 Task: Add an event with the title Third Interview with Anuj, date ''2024/04/23'', time 13:00and add a description: The quality assurance team will provide recommendations for process improvements based on their findings. These recommendations may include suggestions for enhancing project management practices, refining development methodologies, or implementing quality control measures.Mark the tasks as Completed , logged in from the account softage.4@softage.netand send the event invitation to softage.10@softage.net and softage.1@softage.net. Set a reminder for the event Daily
Action: Mouse moved to (89, 113)
Screenshot: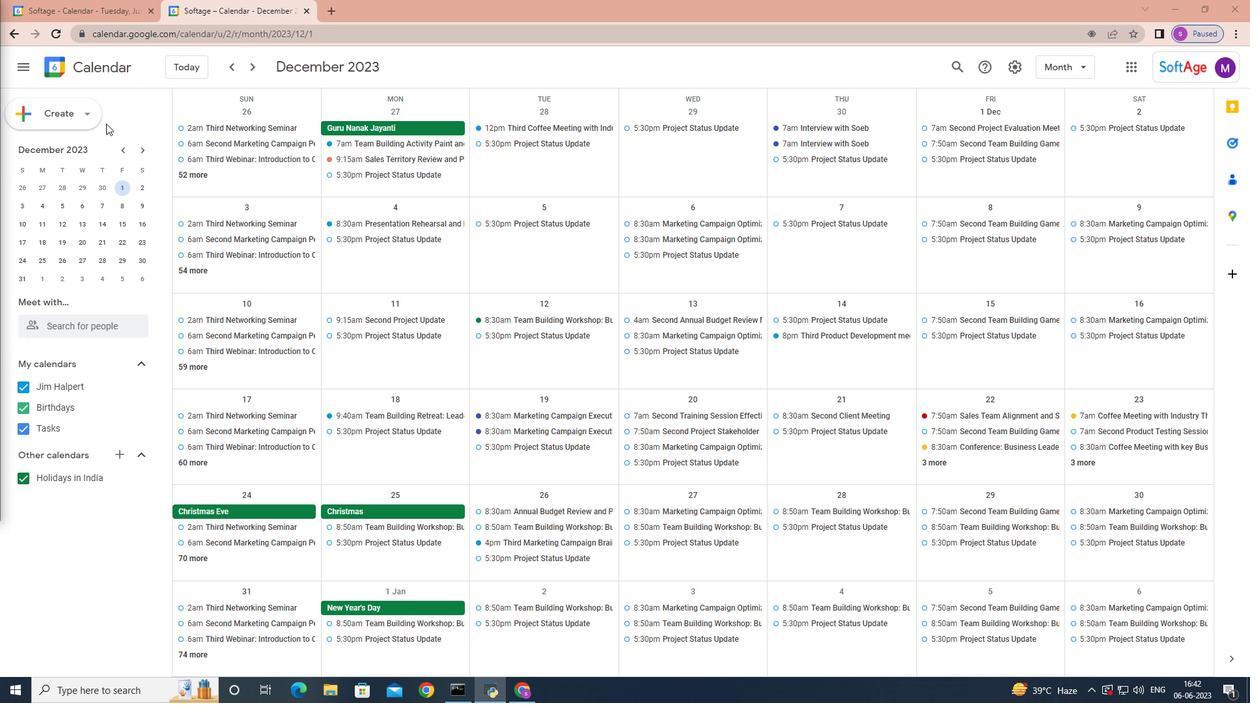 
Action: Mouse pressed left at (89, 113)
Screenshot: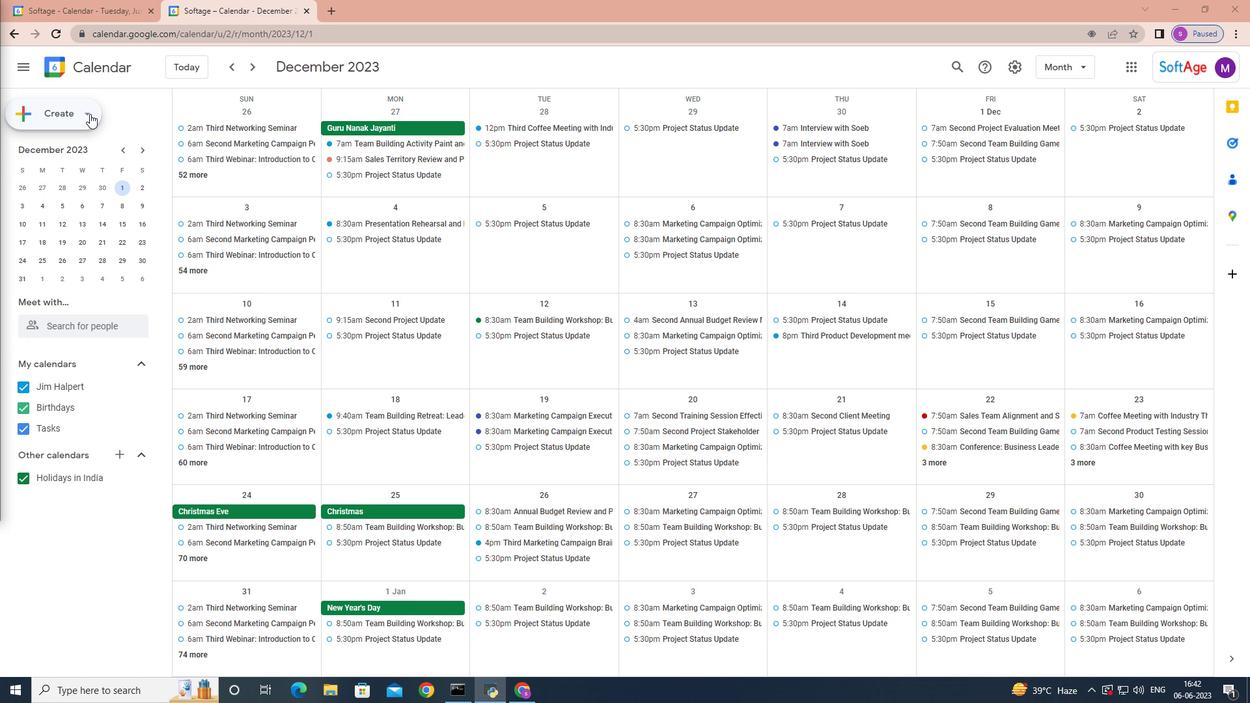 
Action: Mouse moved to (83, 143)
Screenshot: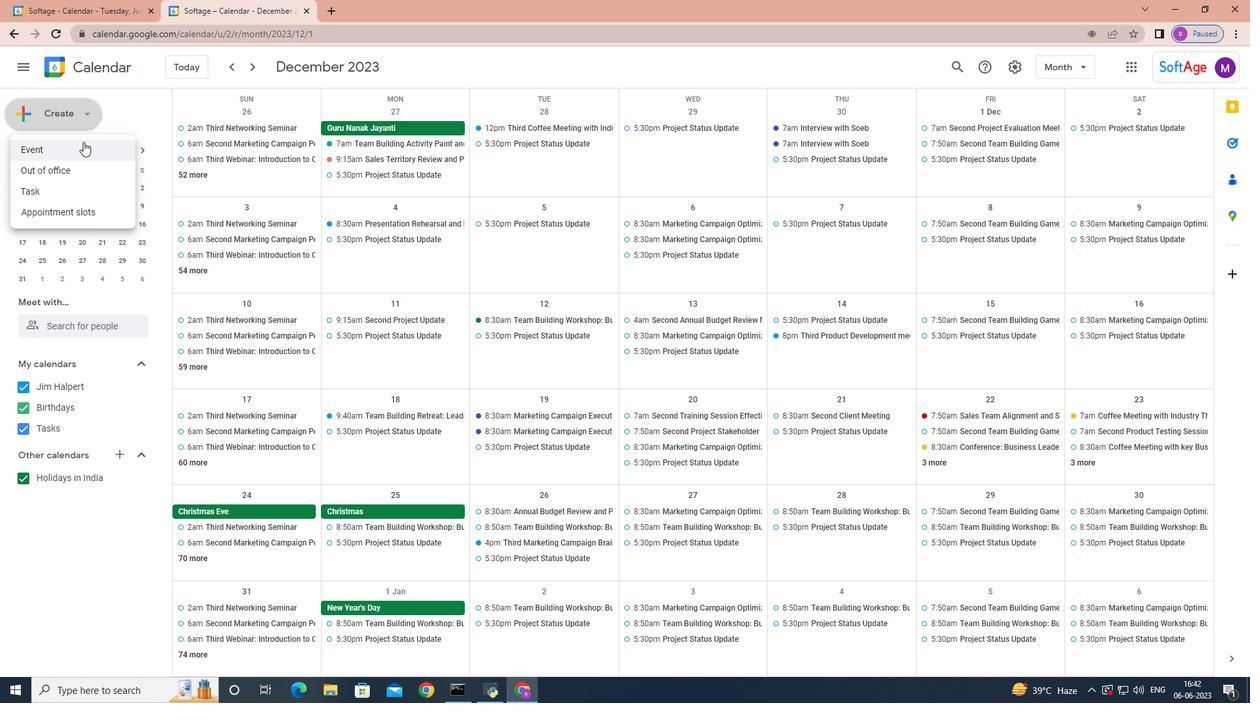 
Action: Mouse pressed left at (83, 143)
Screenshot: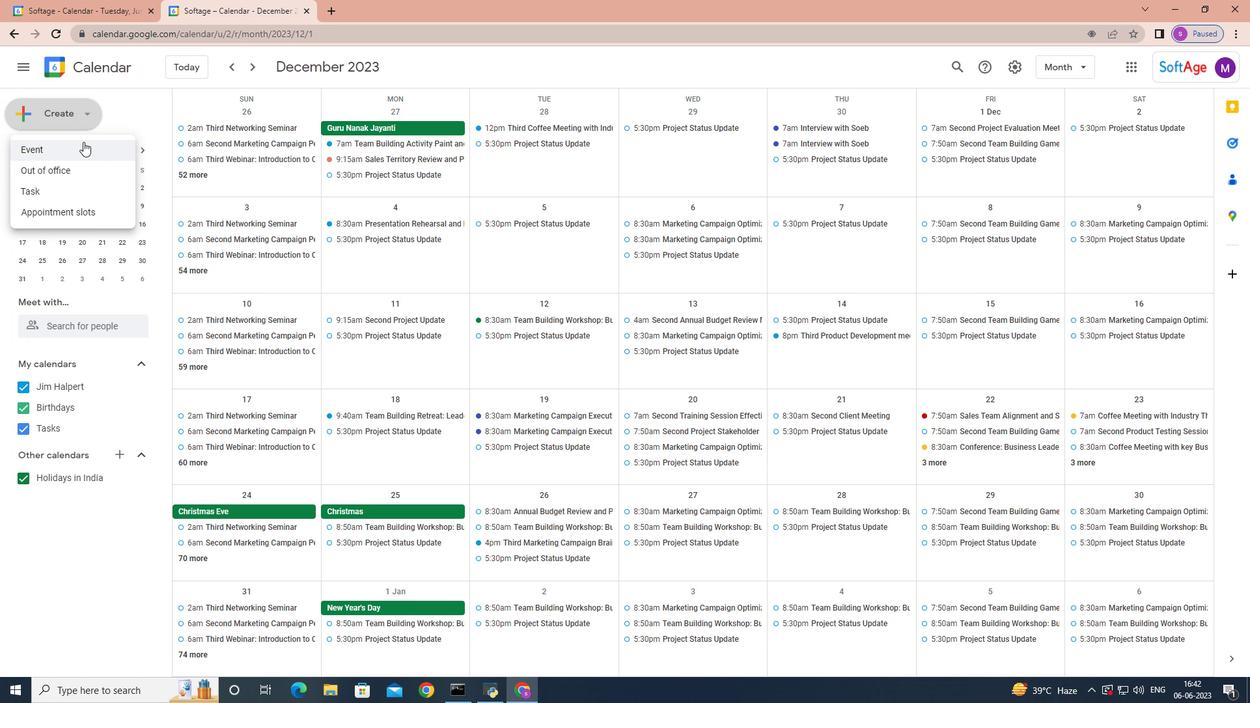 
Action: Mouse moved to (807, 441)
Screenshot: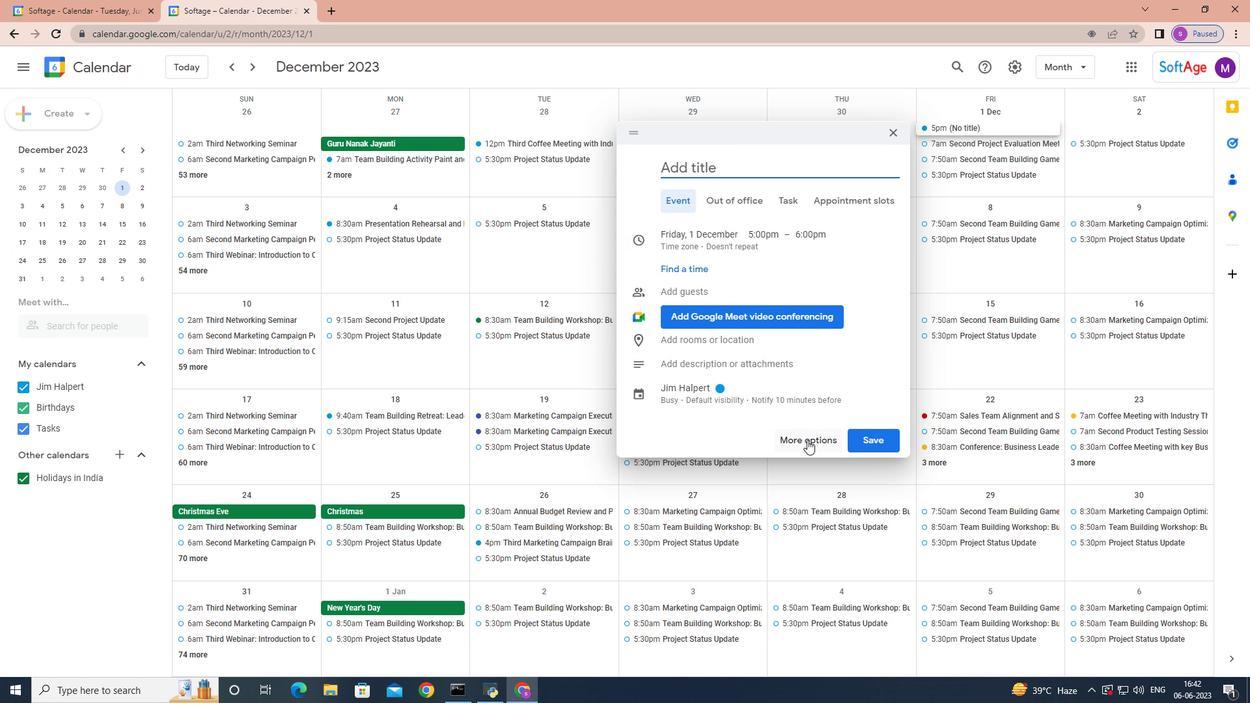 
Action: Mouse pressed left at (807, 441)
Screenshot: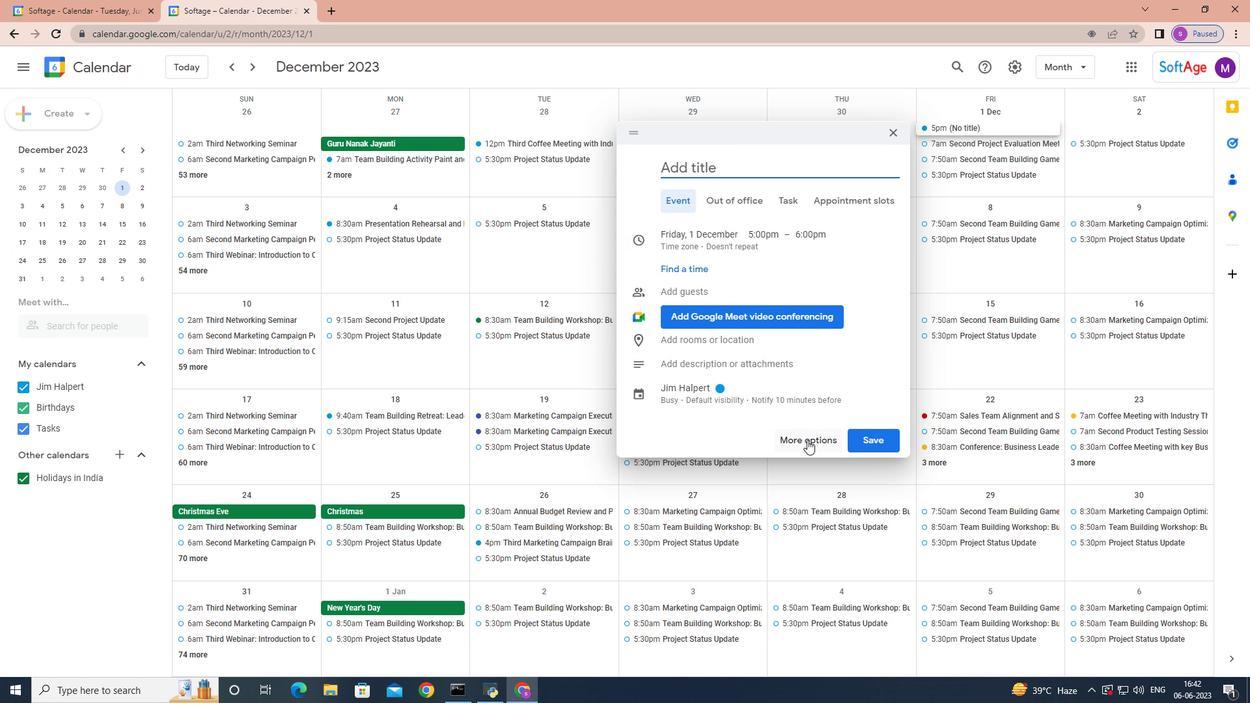 
Action: Key pressed <Key.shift>Third<Key.space><Key.shift>Interview<Key.space>with<Key.space><Key.shift>Anuj<Key.space>
Screenshot: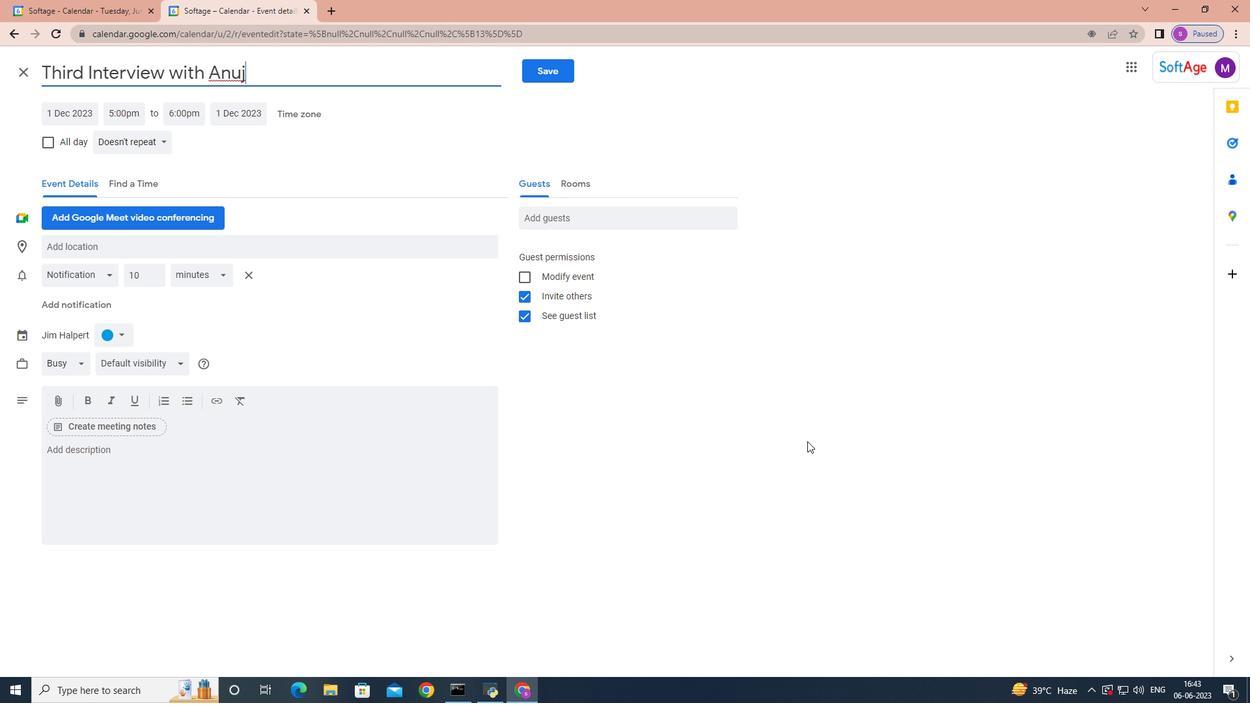 
Action: Mouse moved to (81, 109)
Screenshot: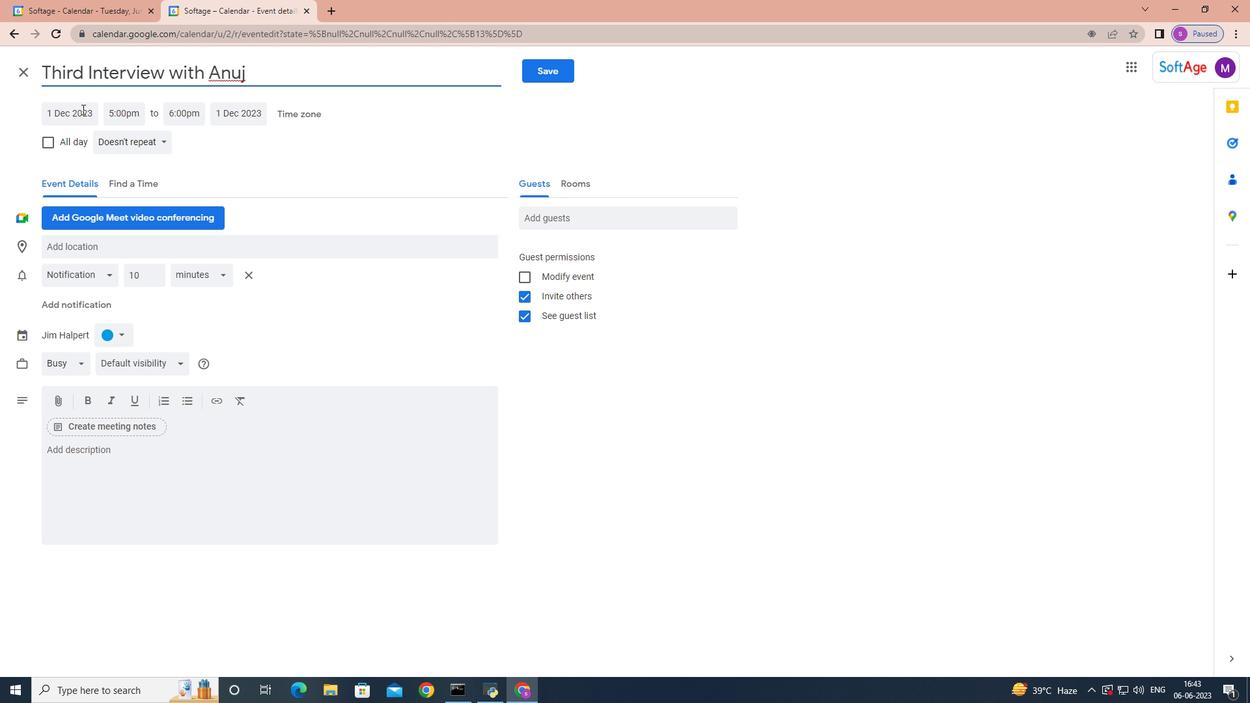 
Action: Mouse pressed left at (81, 109)
Screenshot: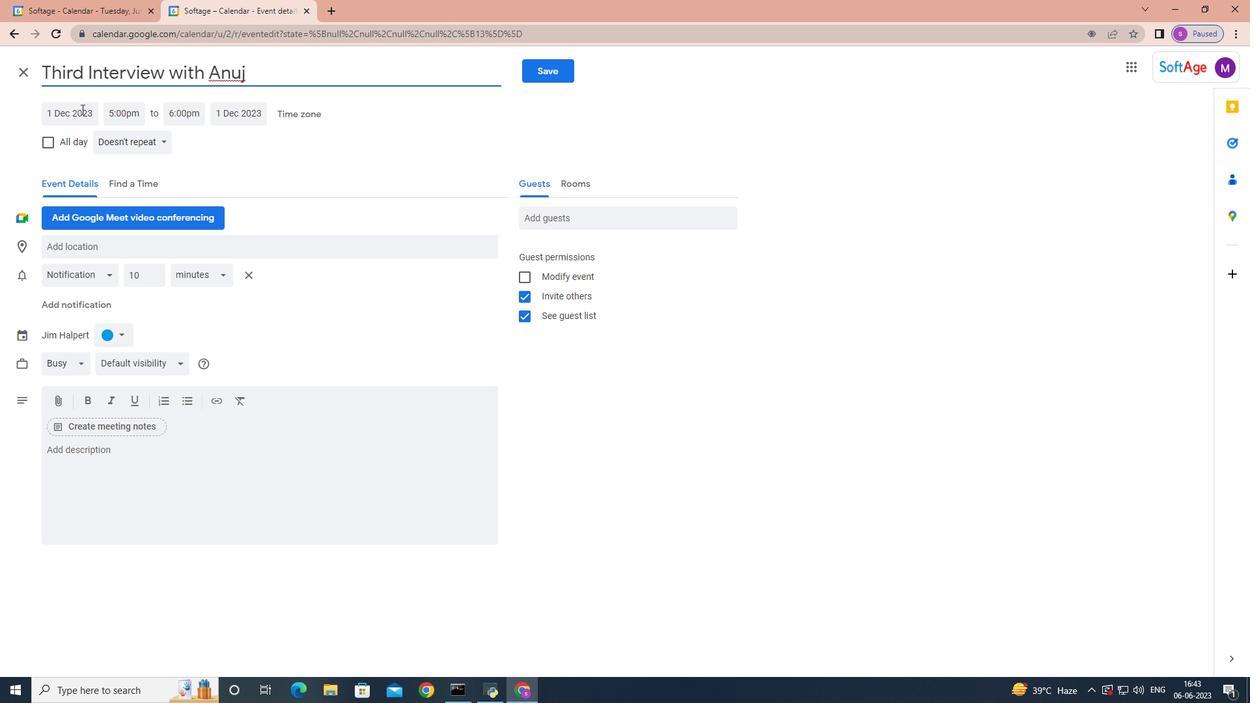 
Action: Mouse moved to (207, 138)
Screenshot: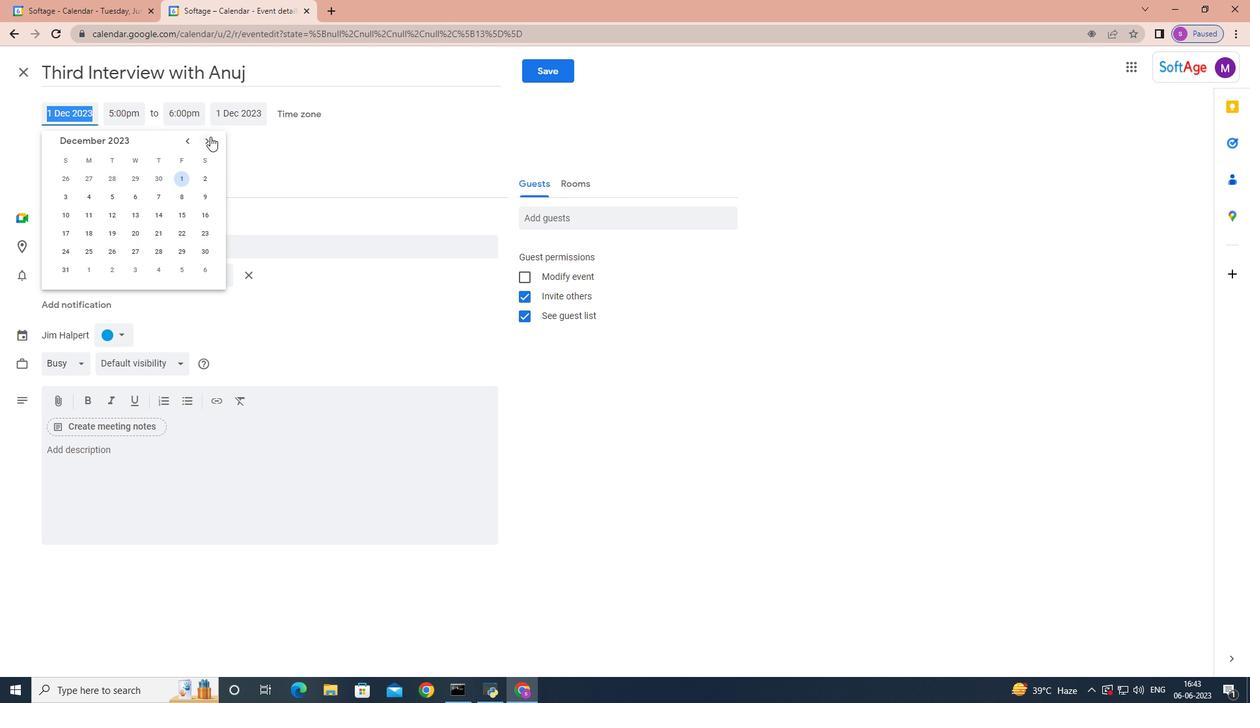 
Action: Mouse pressed left at (207, 138)
Screenshot: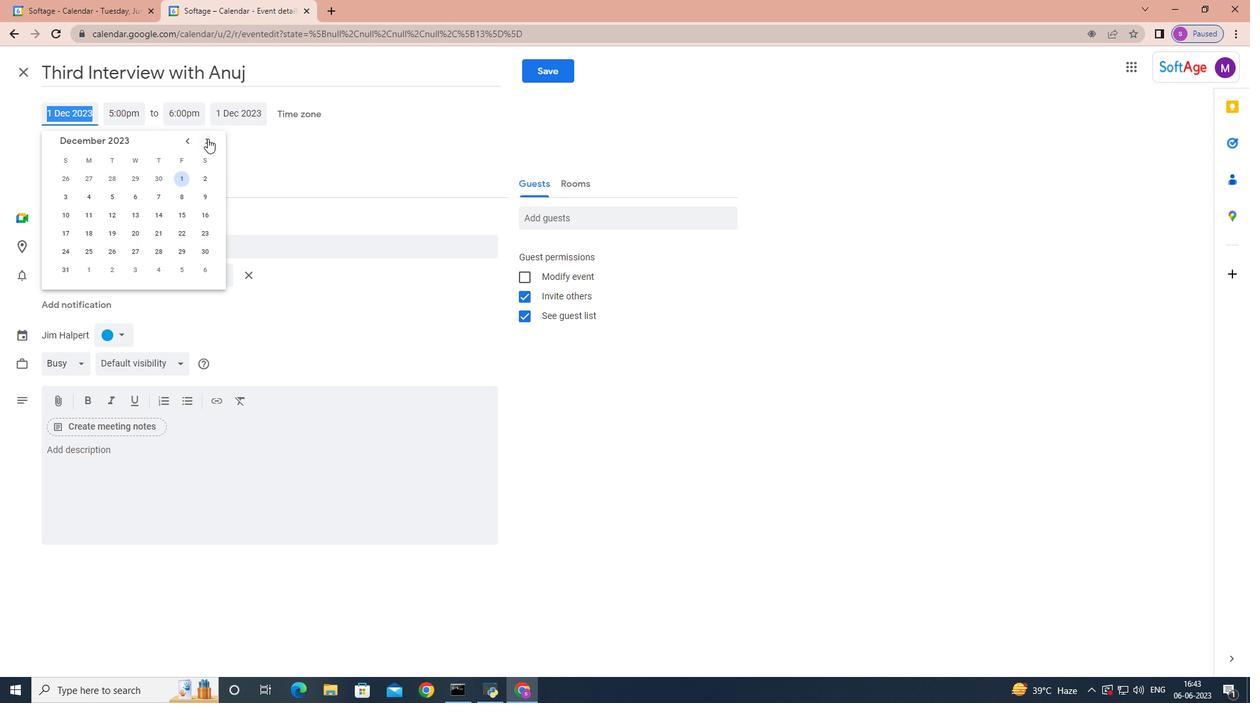 
Action: Mouse pressed left at (207, 138)
Screenshot: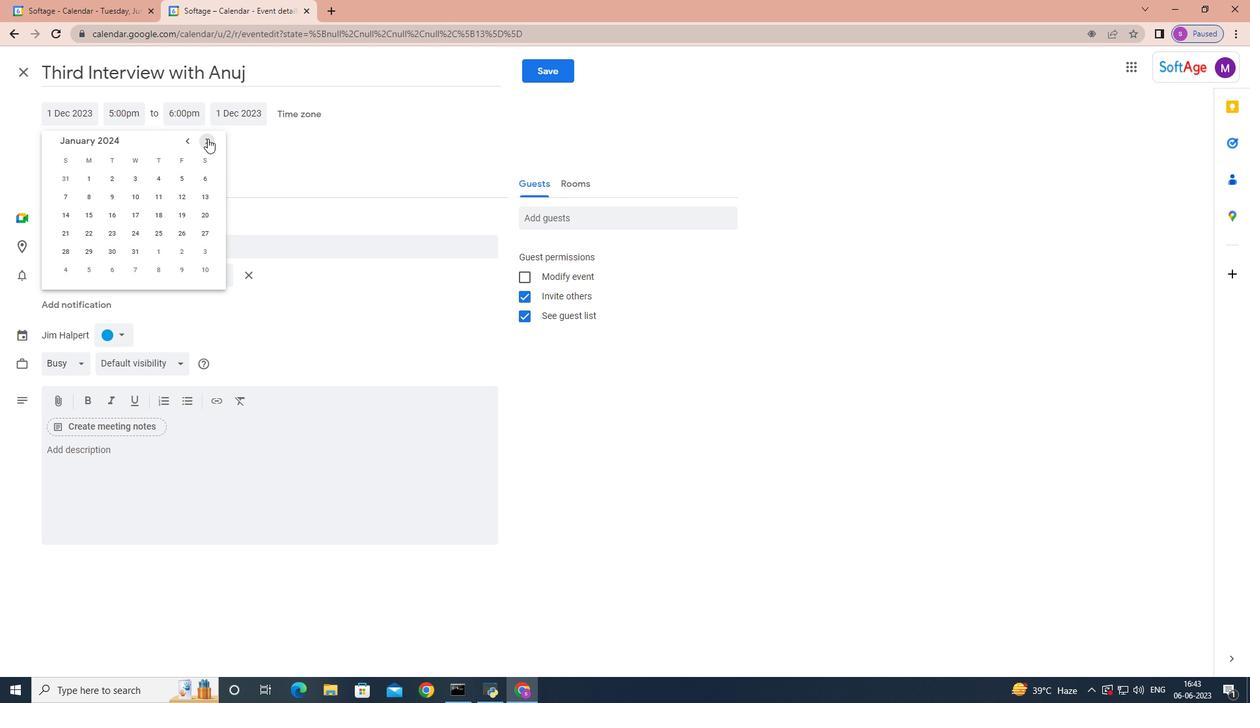 
Action: Mouse pressed left at (207, 138)
Screenshot: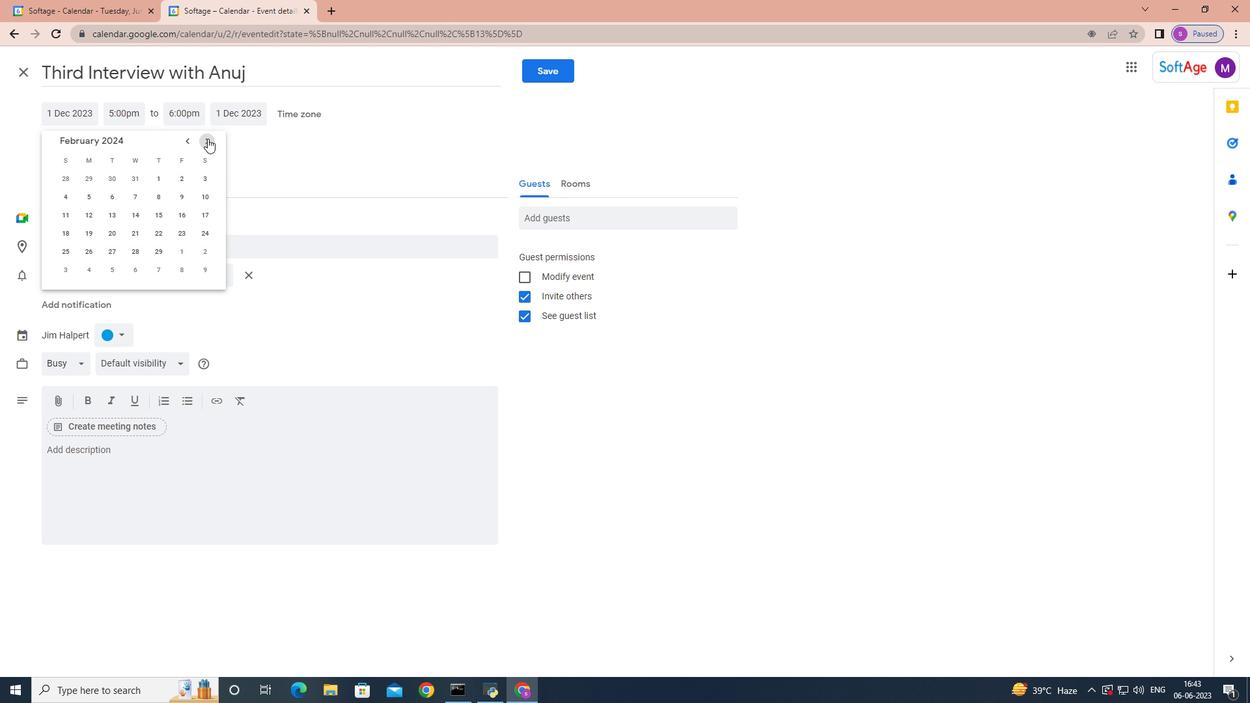 
Action: Mouse pressed left at (207, 138)
Screenshot: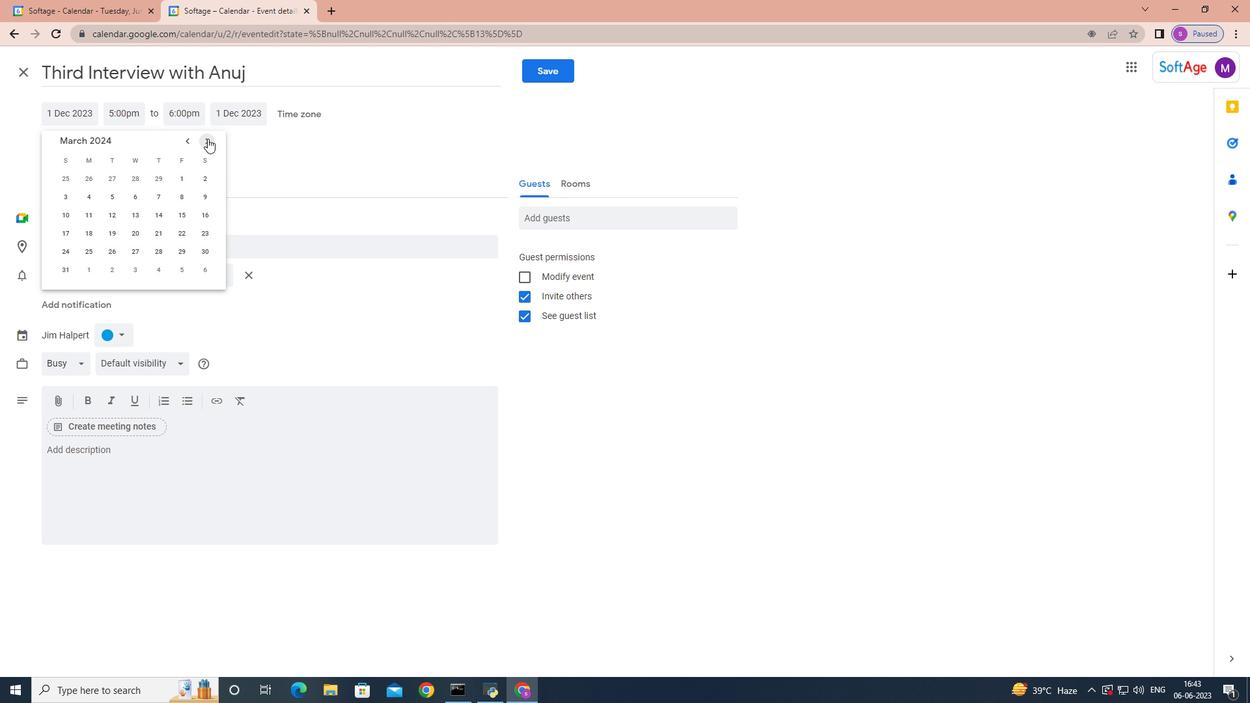 
Action: Mouse moved to (110, 230)
Screenshot: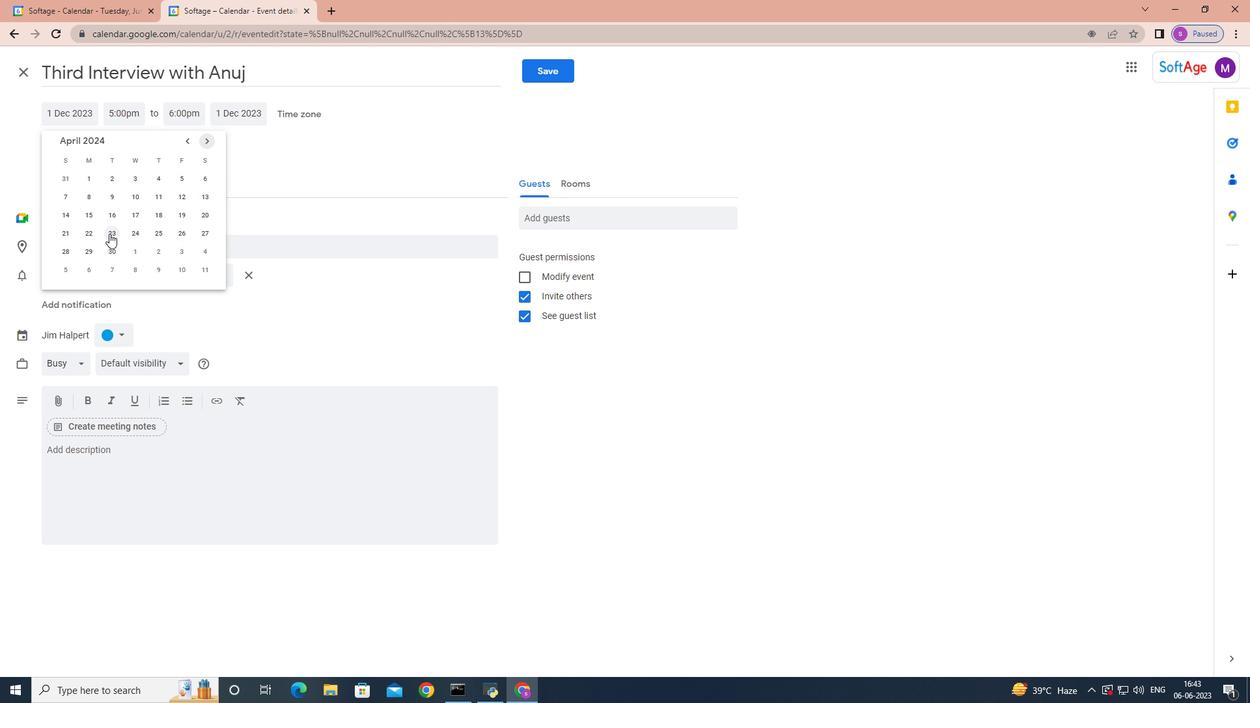 
Action: Mouse pressed left at (110, 230)
Screenshot: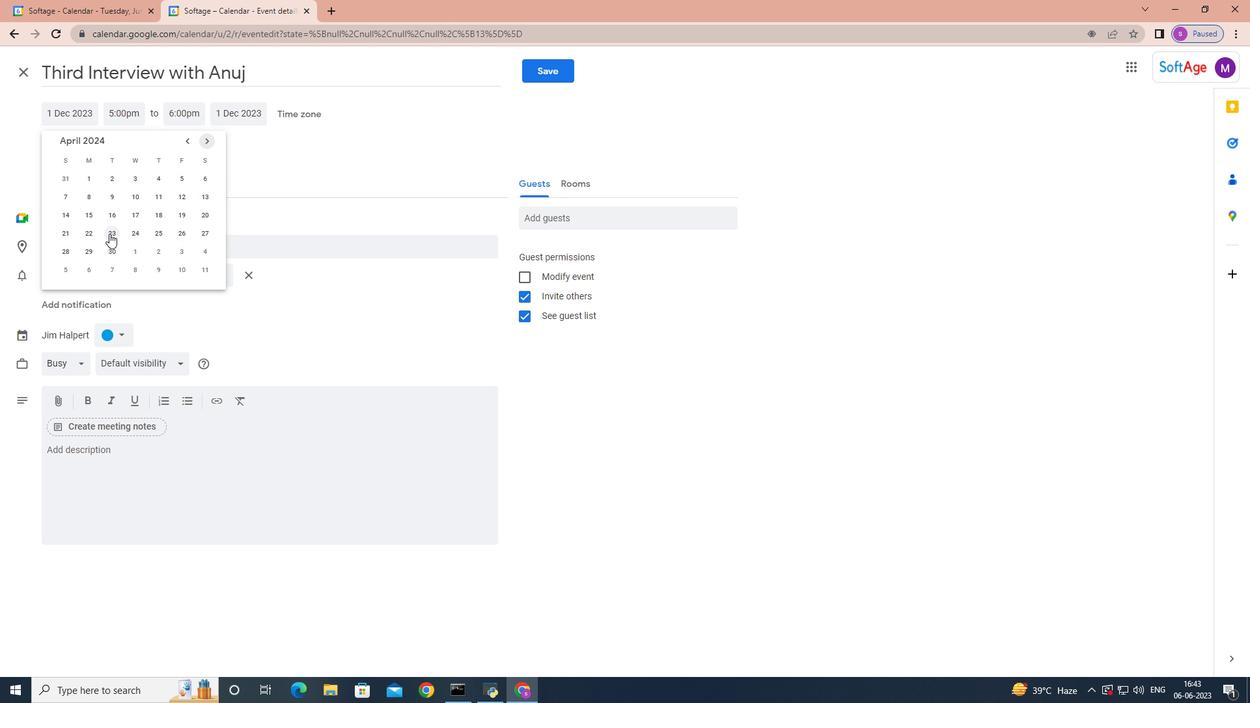 
Action: Mouse moved to (142, 112)
Screenshot: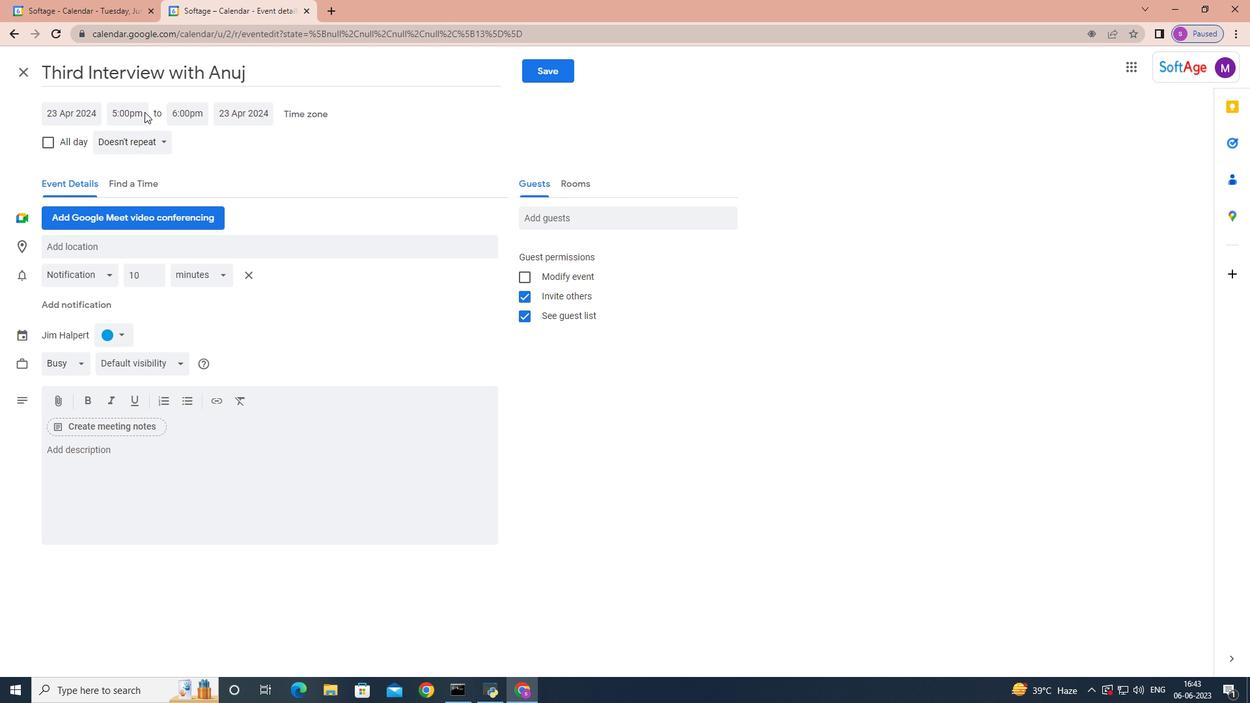 
Action: Mouse pressed left at (142, 112)
Screenshot: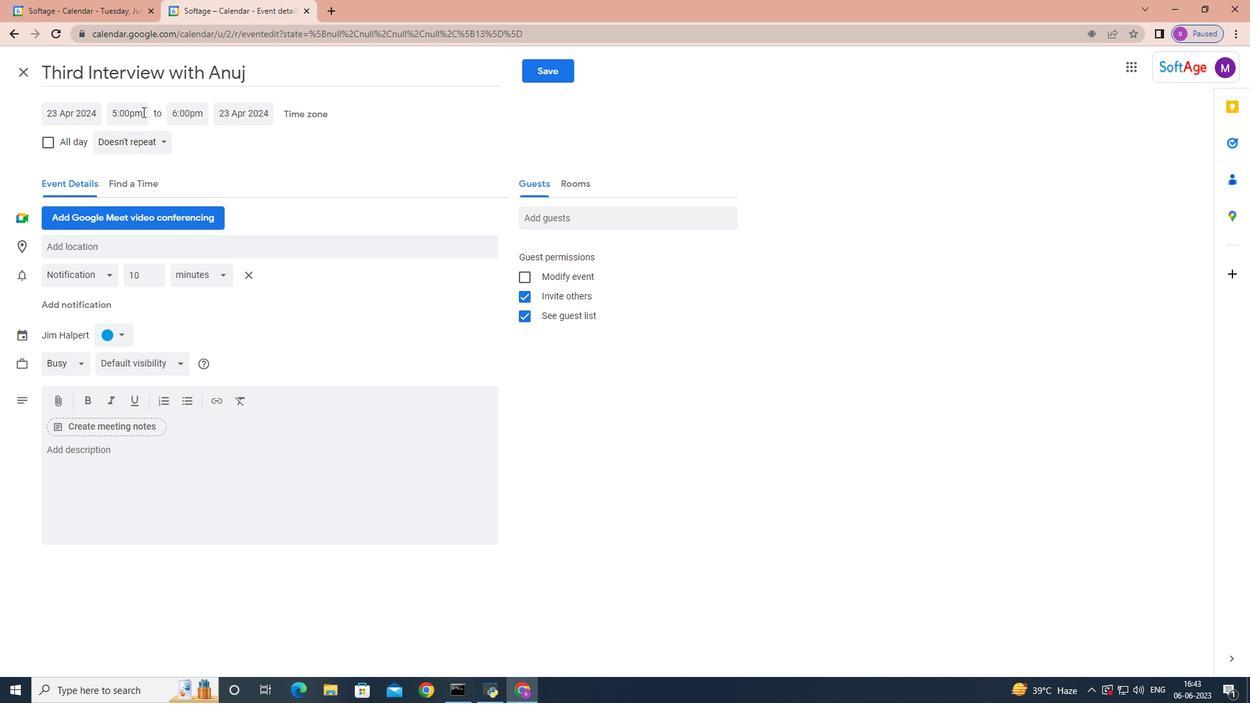 
Action: Key pressed 13<Key.shift>:00<Key.enter>
Screenshot: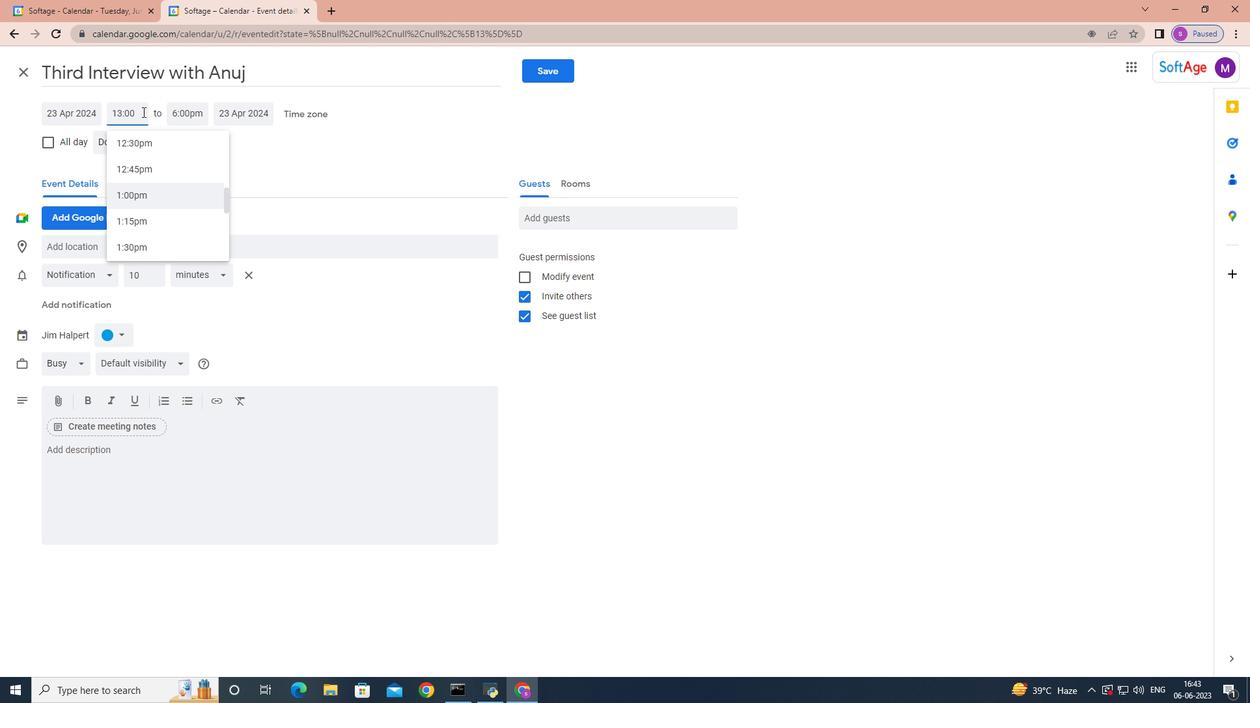 
Action: Mouse moved to (125, 461)
Screenshot: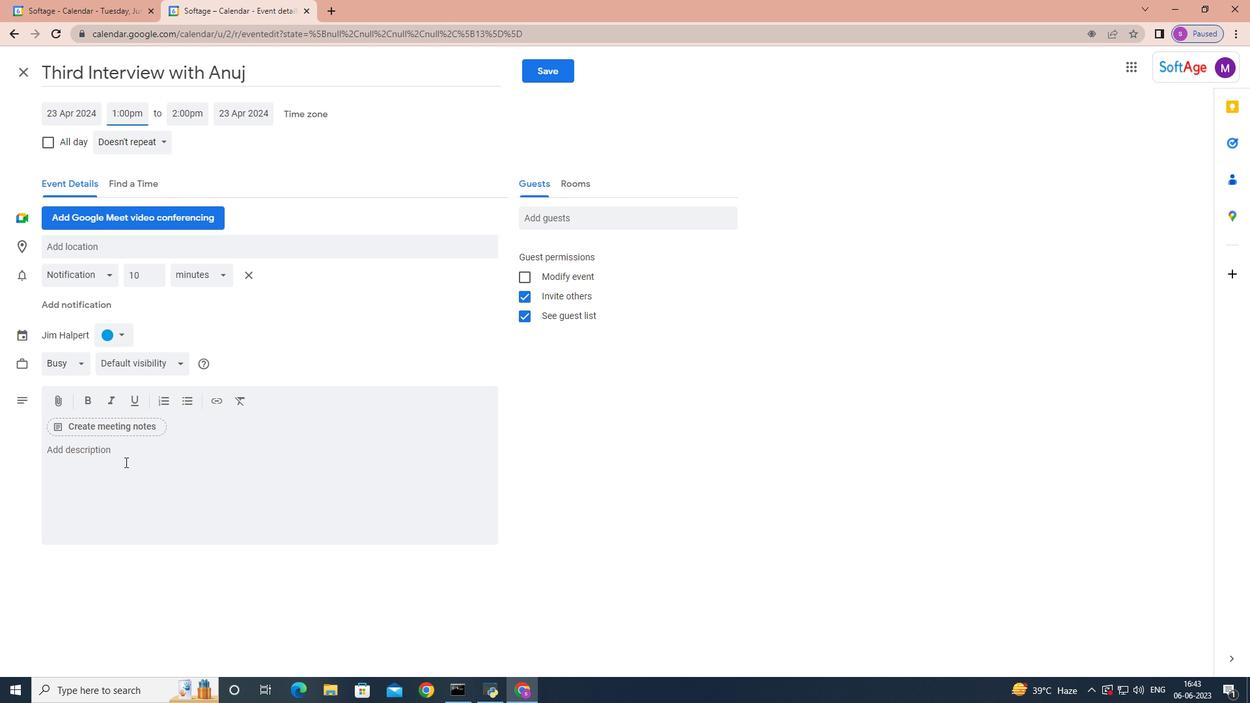 
Action: Mouse pressed left at (125, 461)
Screenshot: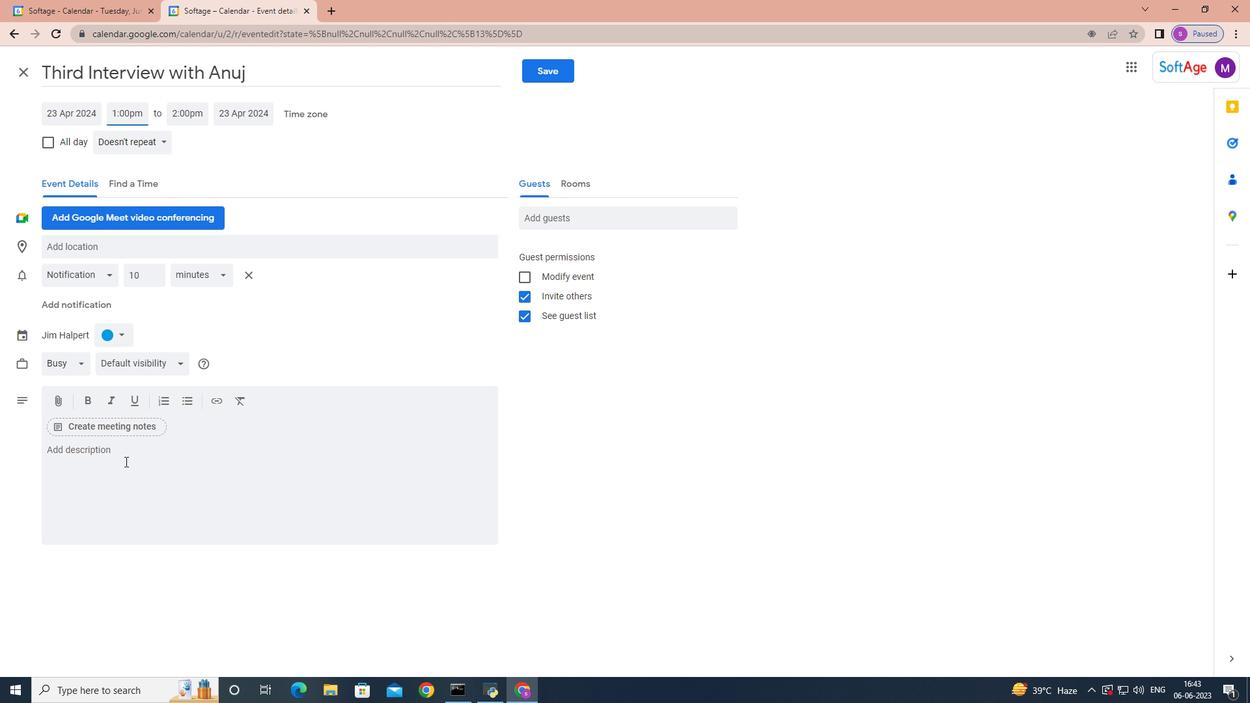 
Action: Mouse moved to (125, 461)
Screenshot: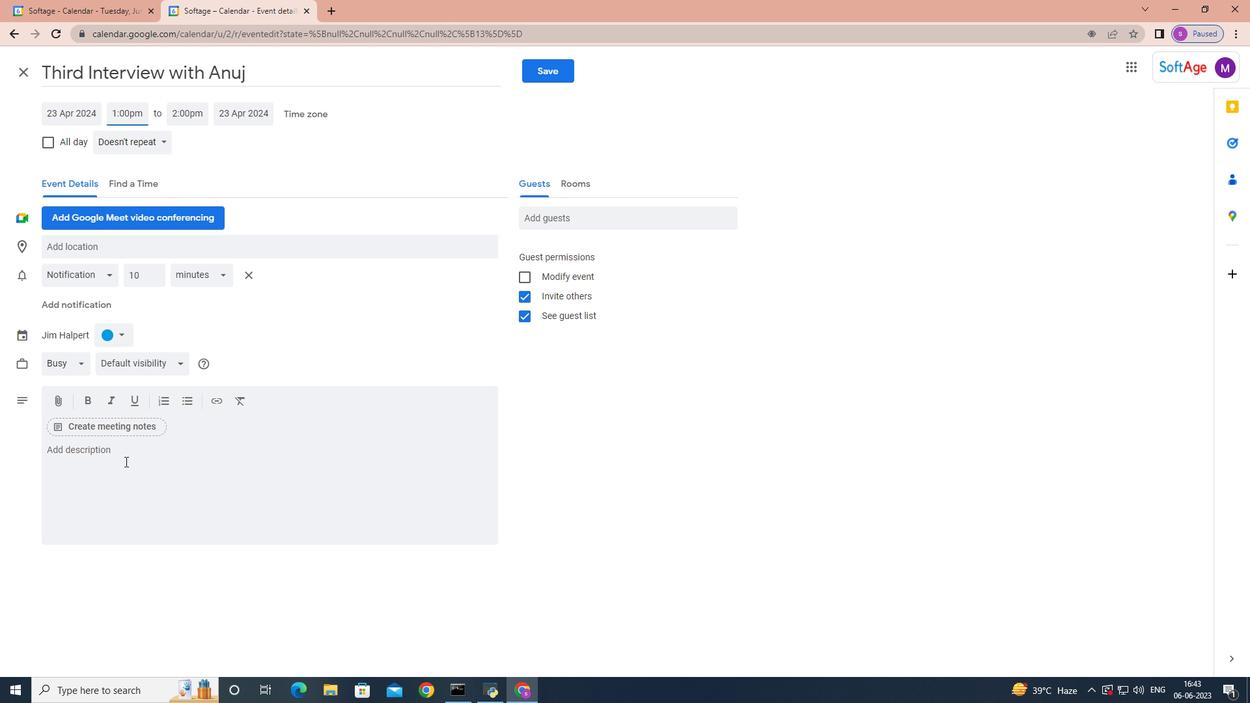 
Action: Key pressed <Key.shift>The<Key.space>quality<Key.space>assurance<Key.space>team<Key.space>will<Key.space>provide<Key.space>recommendations<Key.space>for<Key.space>process<Key.space>improvement<Key.space>based<Key.space>on<Key.space>their<Key.space>finding<Key.space><Key.backspace>.<Key.space><Key.shift>Thes<Key.space>recomm<Key.backspace><Key.backspace><Key.backspace><Key.backspace><Key.backspace><Key.backspace><Key.backspace>e<Key.space>recommendations<Key.space>may<Key.space>include<Key.space>suggestions<Key.space>for<Key.space>enhancing<Key.space>project<Key.space>management<Key.space>practices,<Key.space>refining<Key.space>development<Key.space>,e<Key.backspace><Key.space>methodologies,<Key.space>p<Key.backspace>or<Key.space>implementing<Key.space>quality<Key.space>contri<Key.backspace>ol<Key.space>measures.
Screenshot: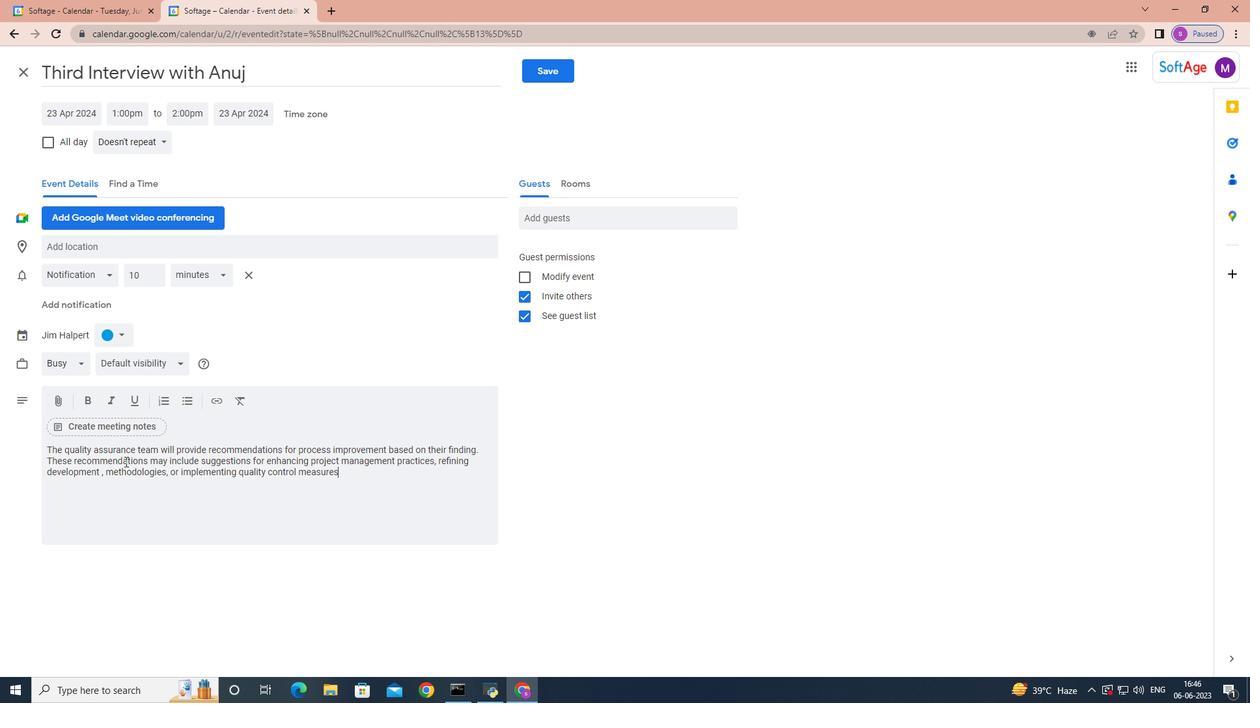 
Action: Mouse moved to (567, 216)
Screenshot: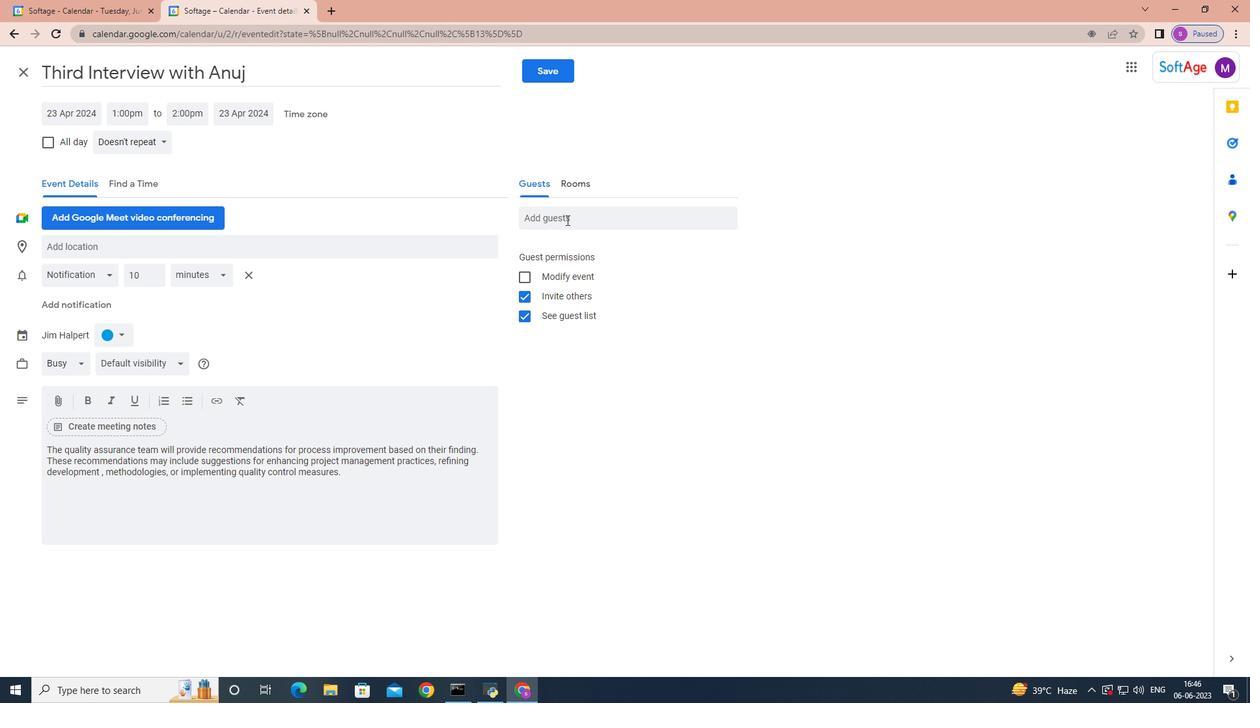 
Action: Mouse pressed left at (567, 216)
Screenshot: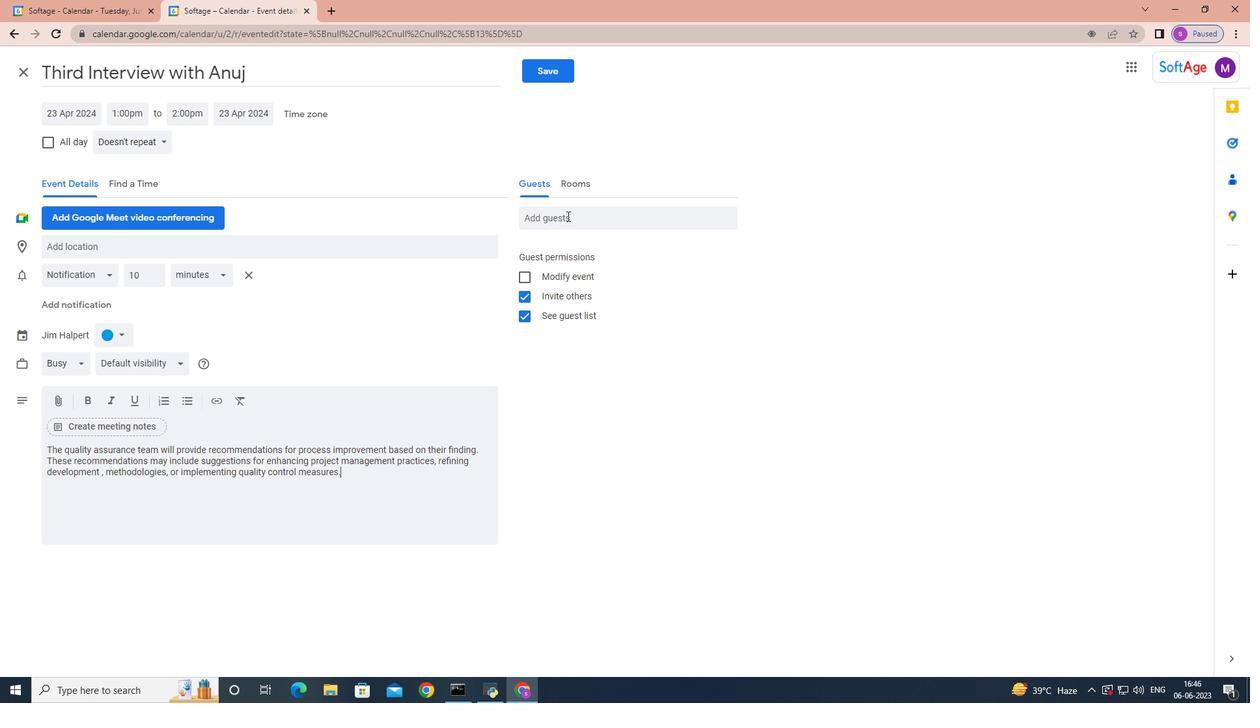 
Action: Key pressed softage.10
Screenshot: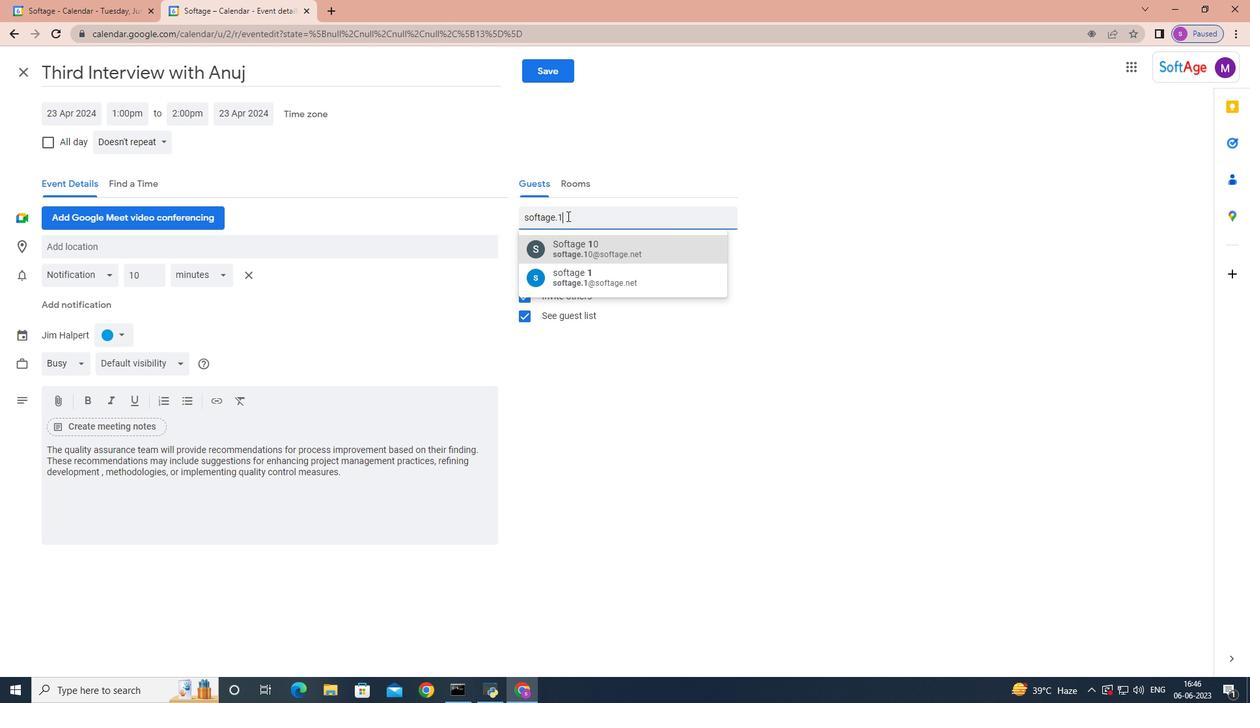 
Action: Mouse moved to (594, 250)
Screenshot: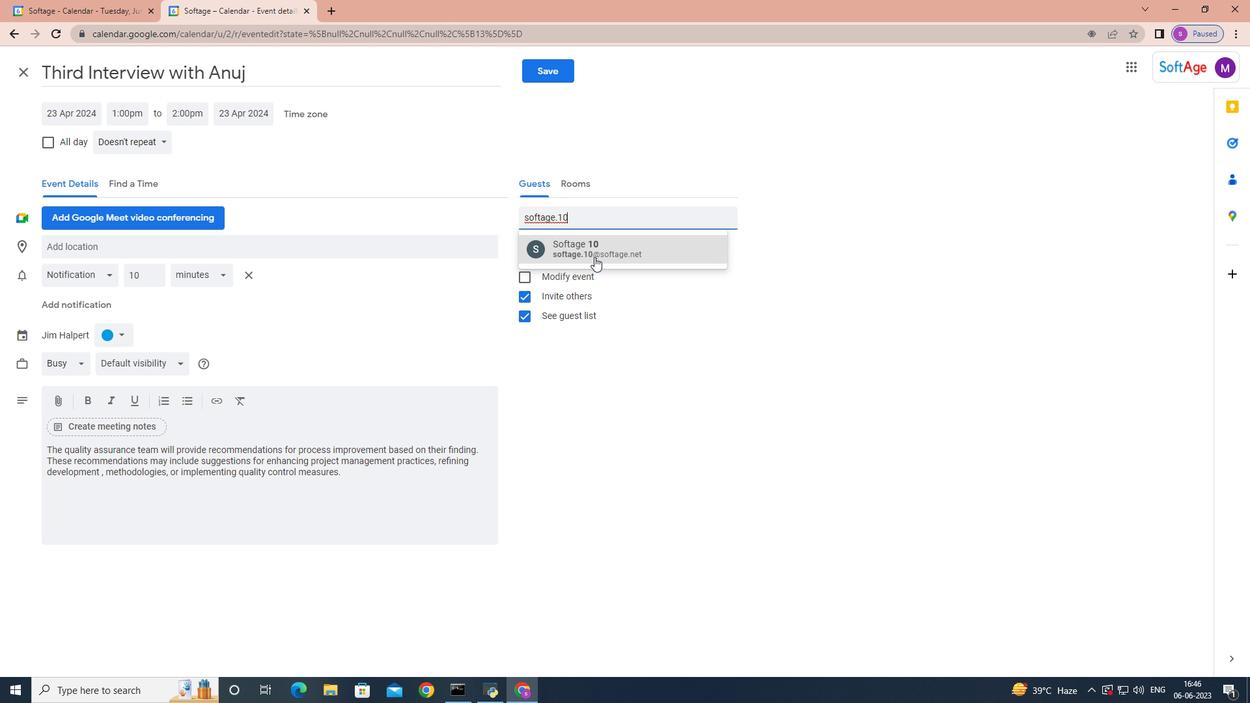 
Action: Mouse pressed left at (594, 250)
Screenshot: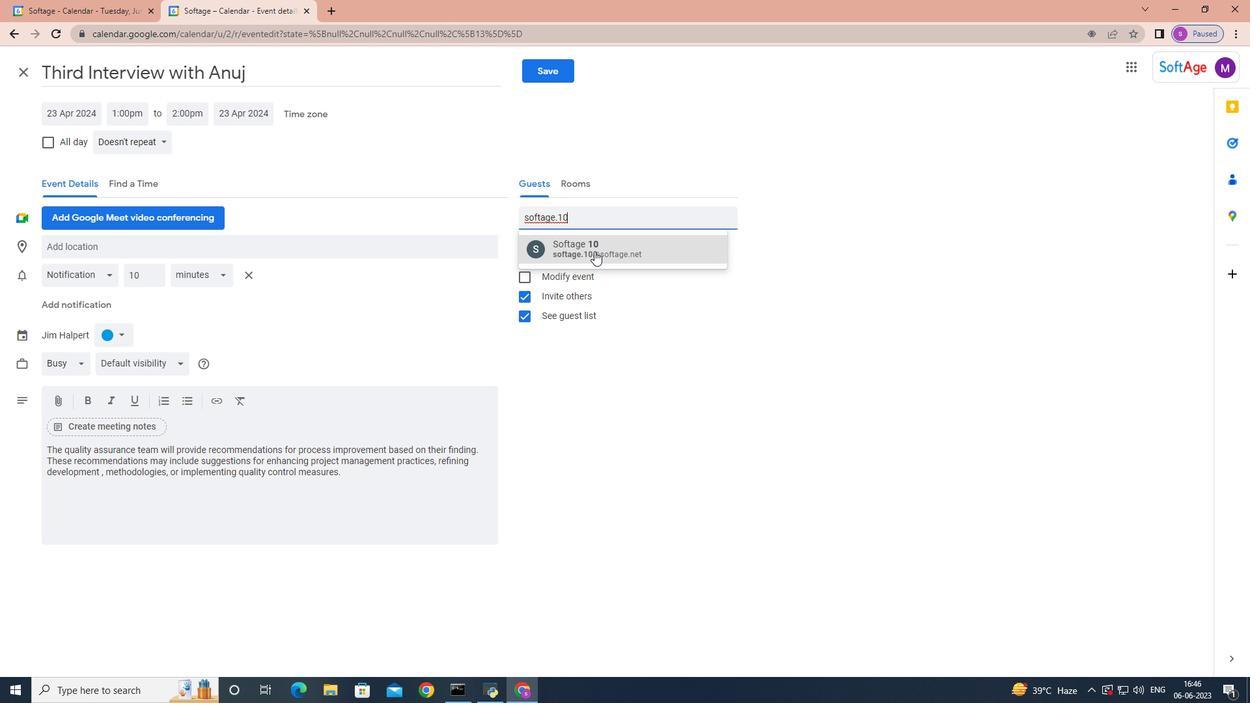 
Action: Mouse moved to (594, 250)
Screenshot: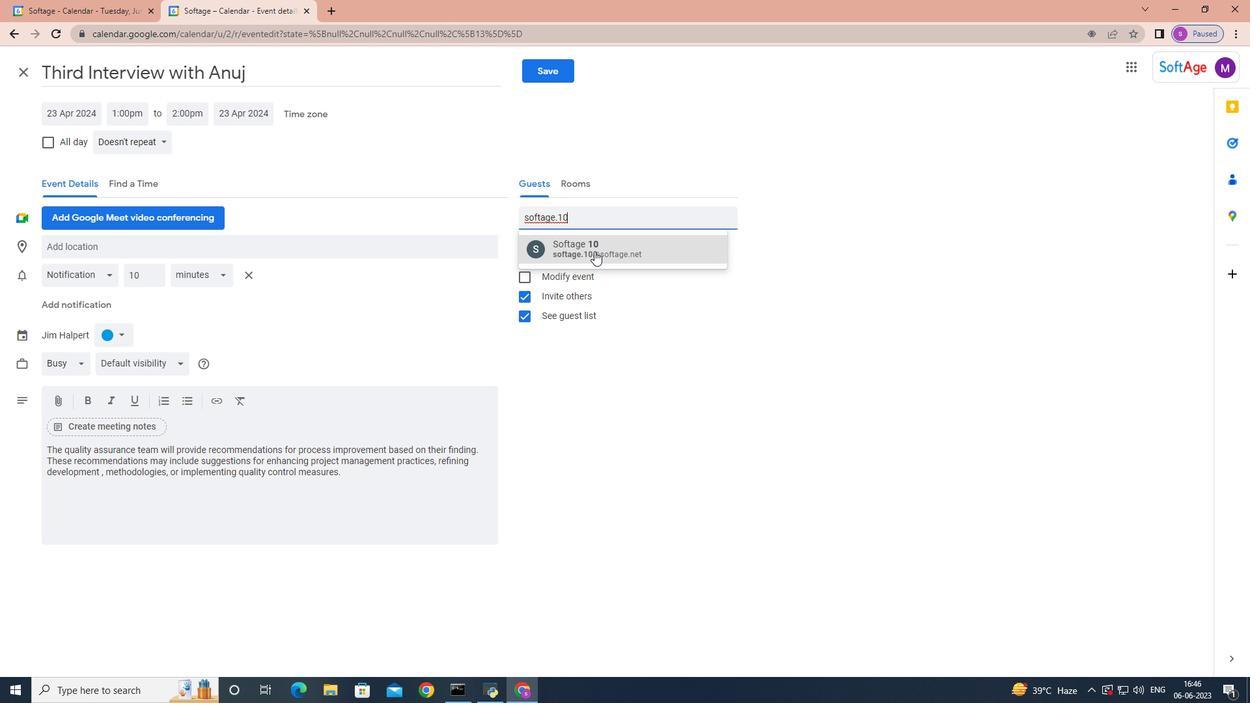 
Action: Key pressed softage.1
Screenshot: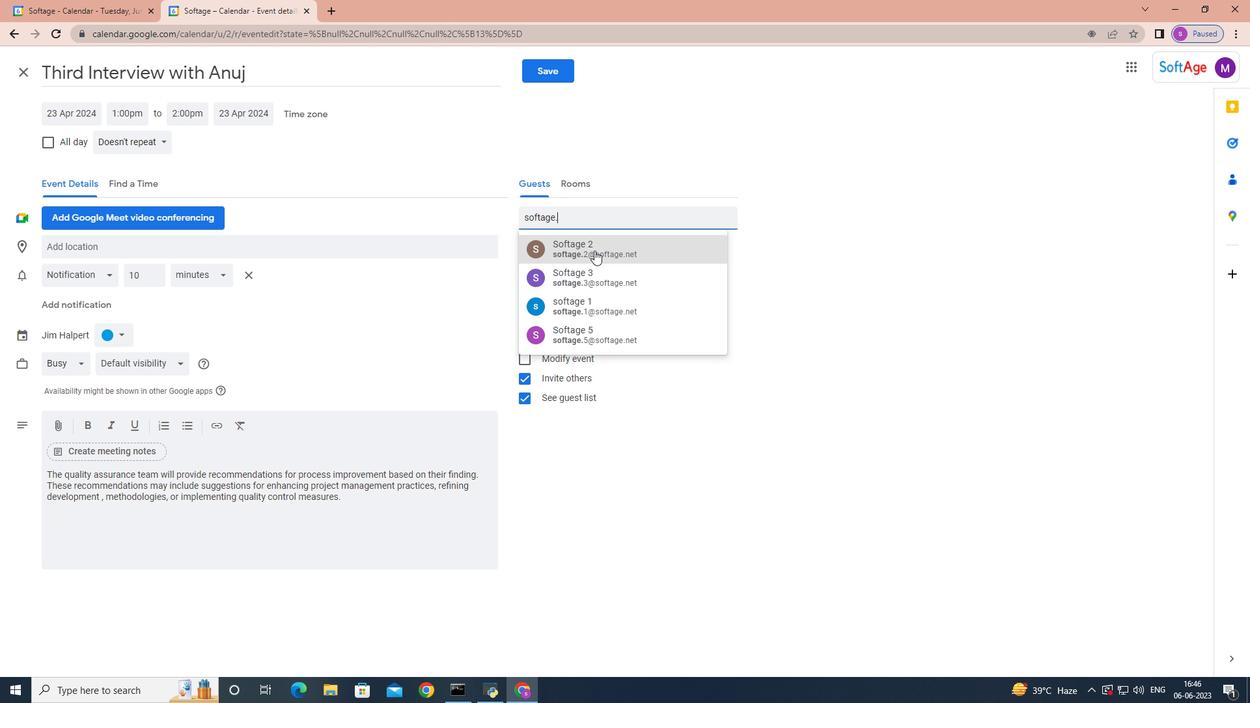 
Action: Mouse pressed left at (594, 250)
Screenshot: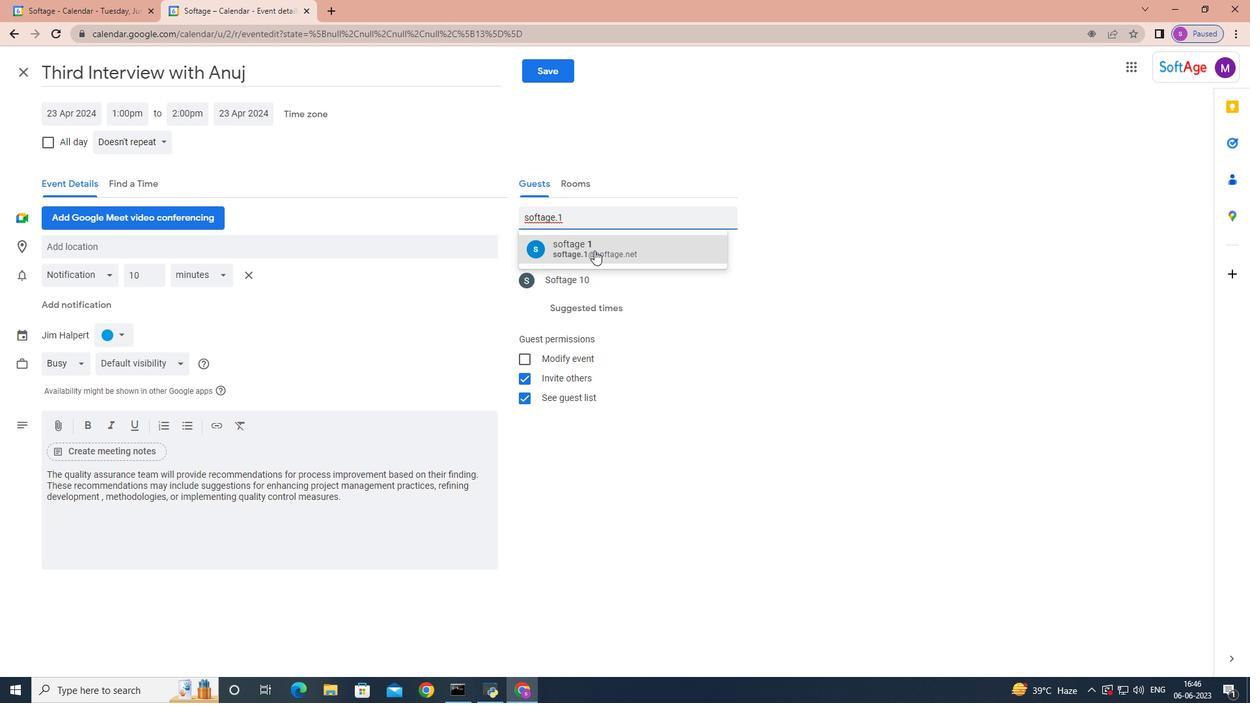 
Action: Mouse moved to (156, 141)
Screenshot: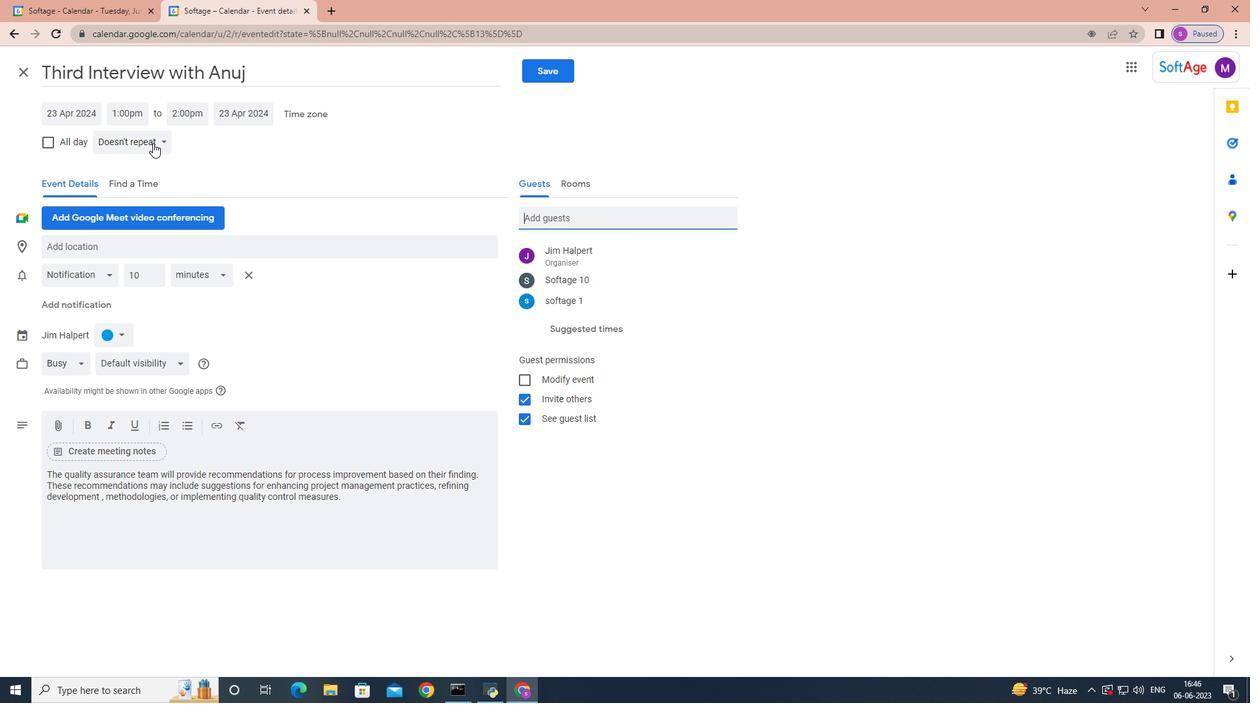 
Action: Mouse pressed left at (156, 141)
Screenshot: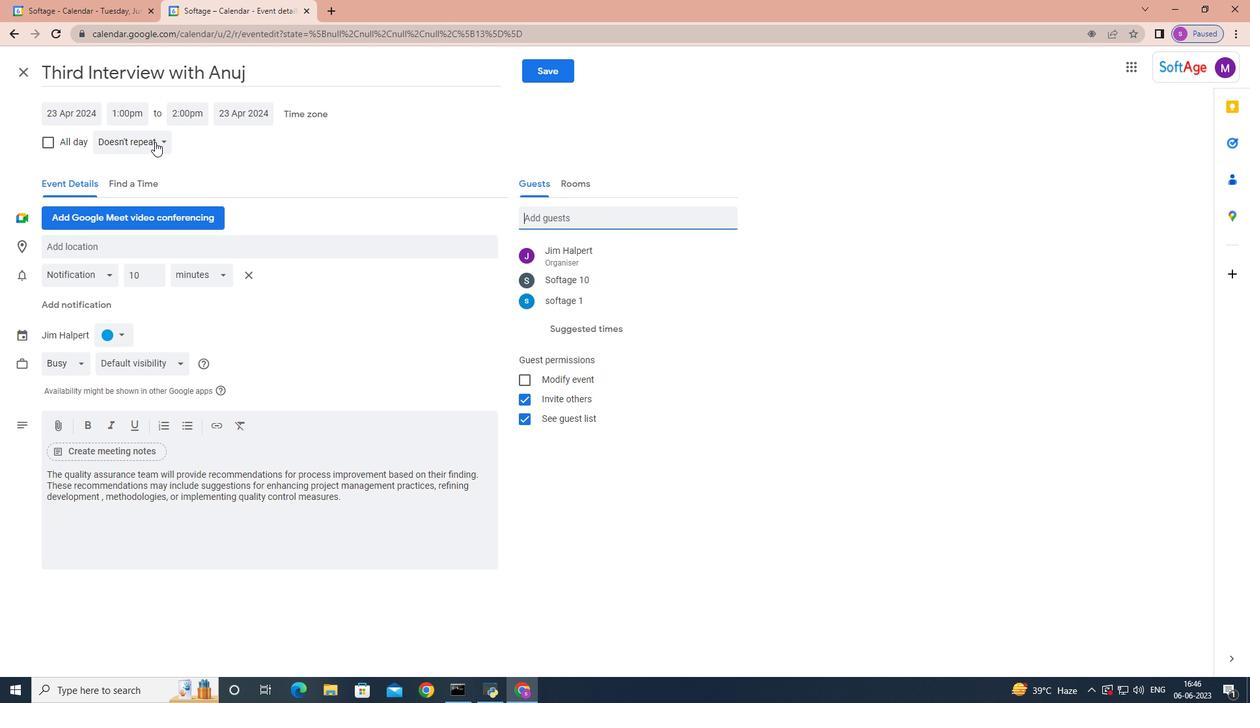 
Action: Mouse moved to (158, 166)
Screenshot: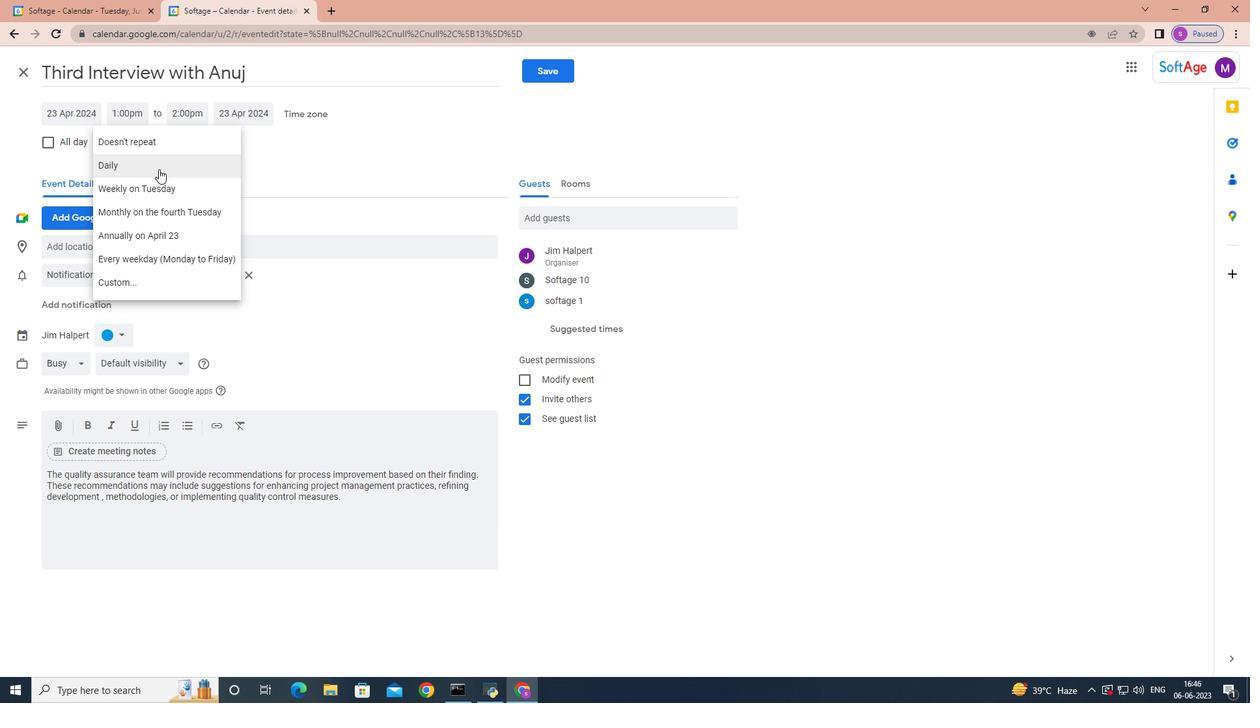 
Action: Mouse pressed left at (158, 166)
Screenshot: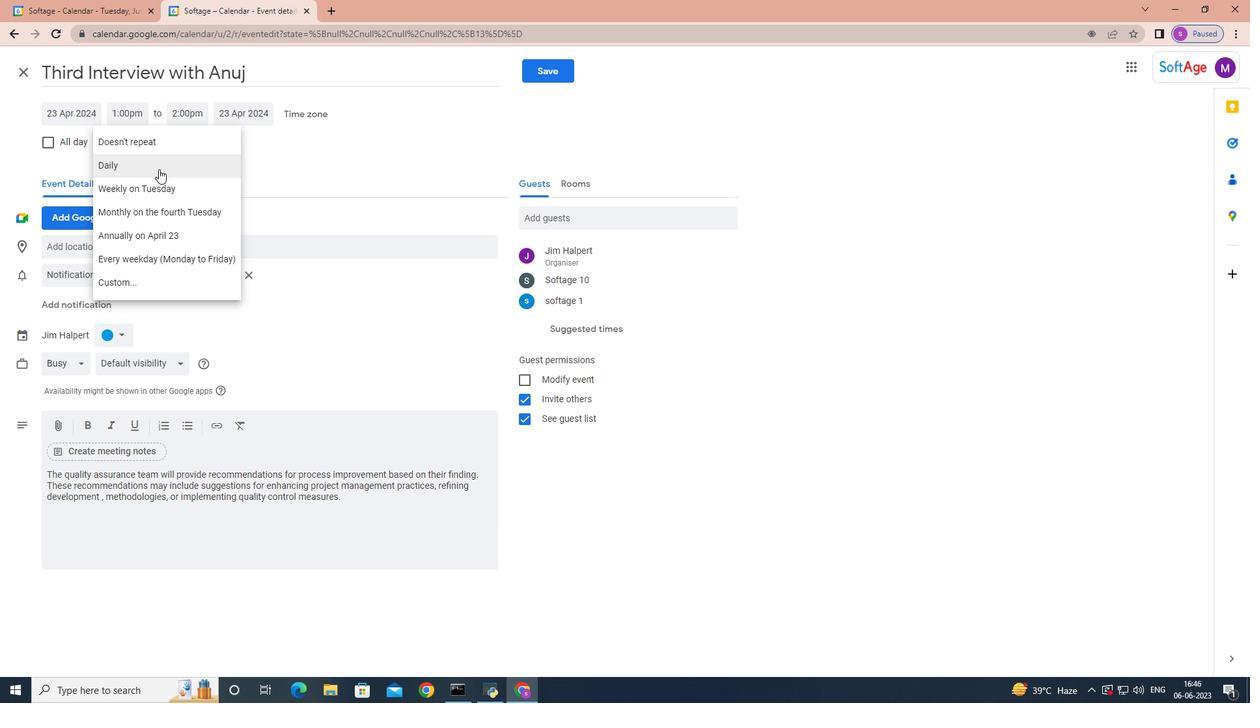 
Action: Mouse moved to (558, 68)
Screenshot: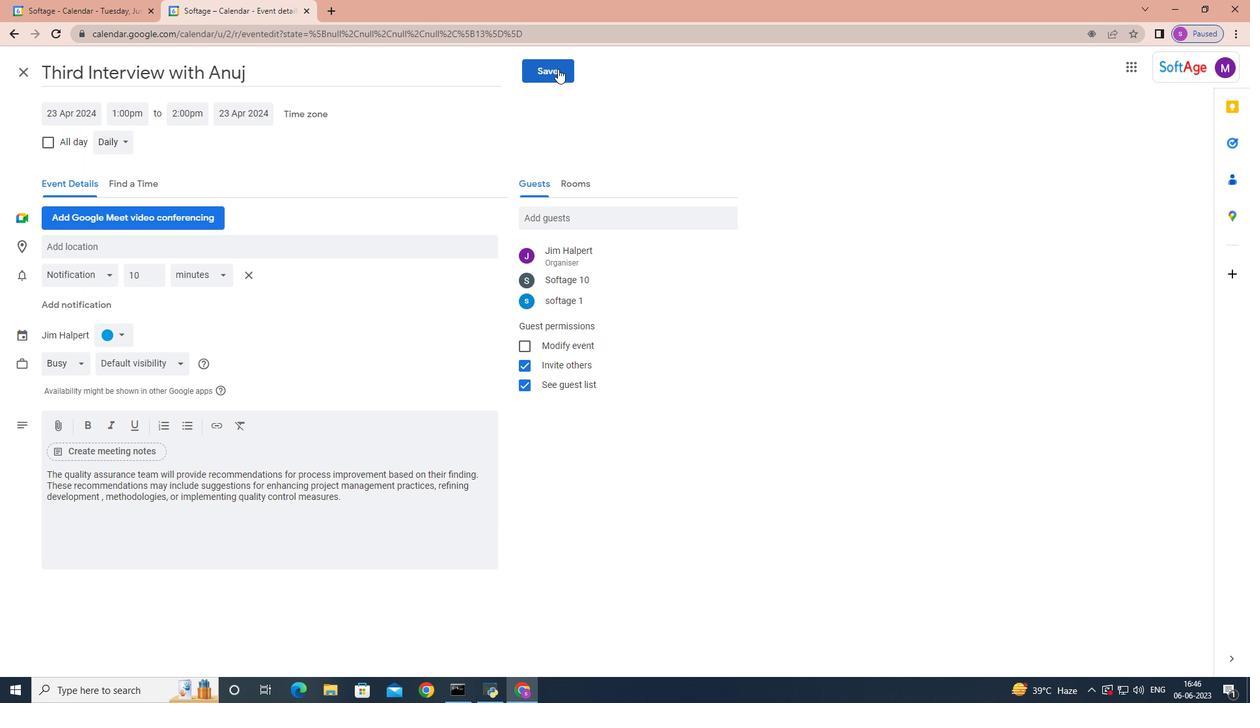 
Action: Mouse pressed left at (558, 68)
Screenshot: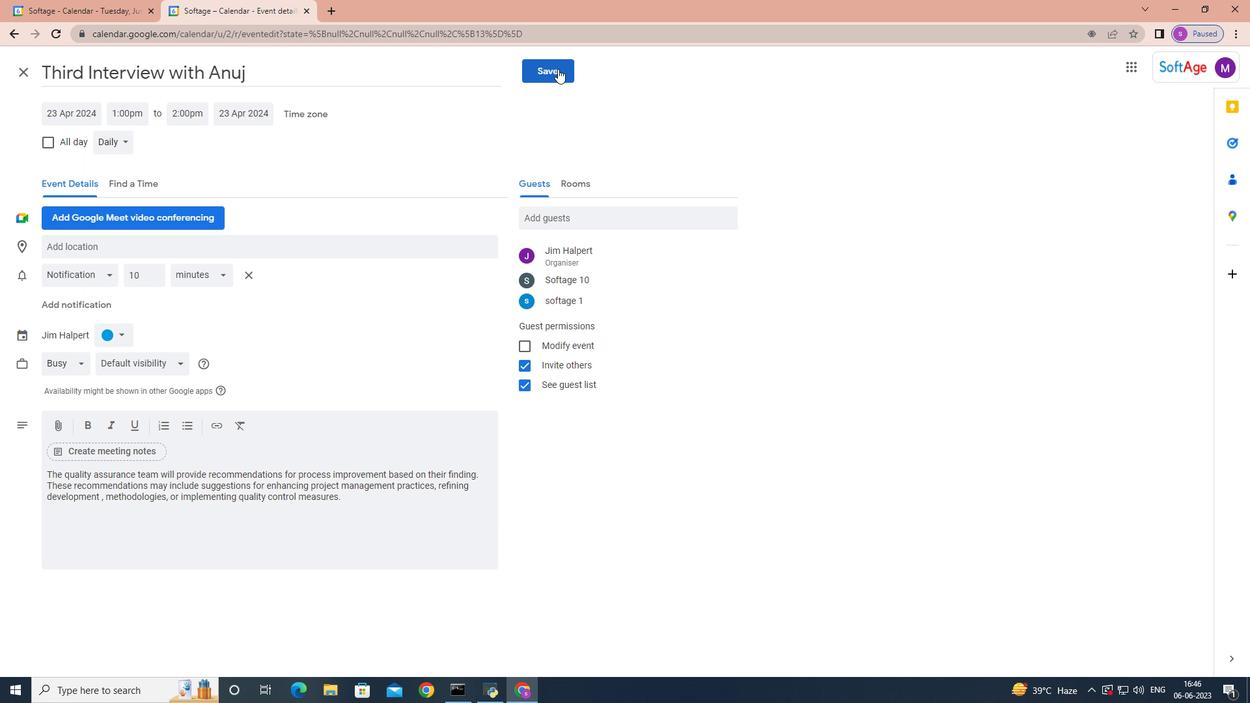 
Action: Mouse moved to (754, 390)
Screenshot: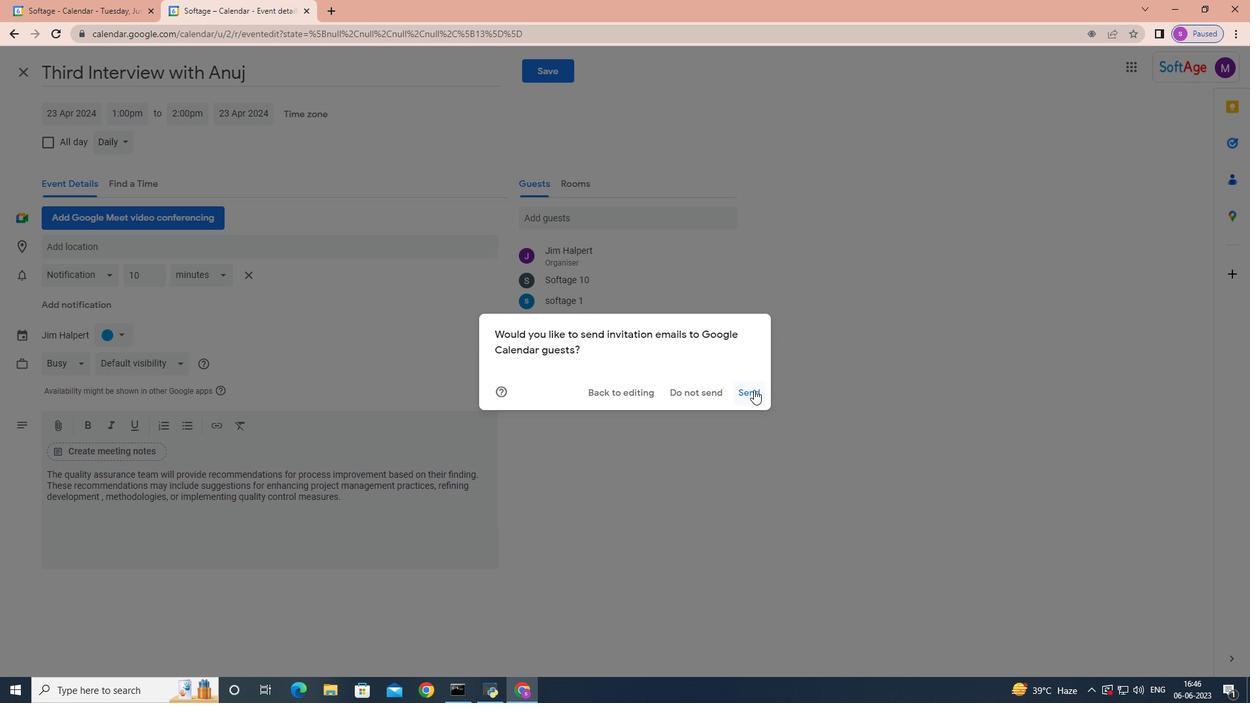 
Action: Mouse pressed left at (754, 390)
Screenshot: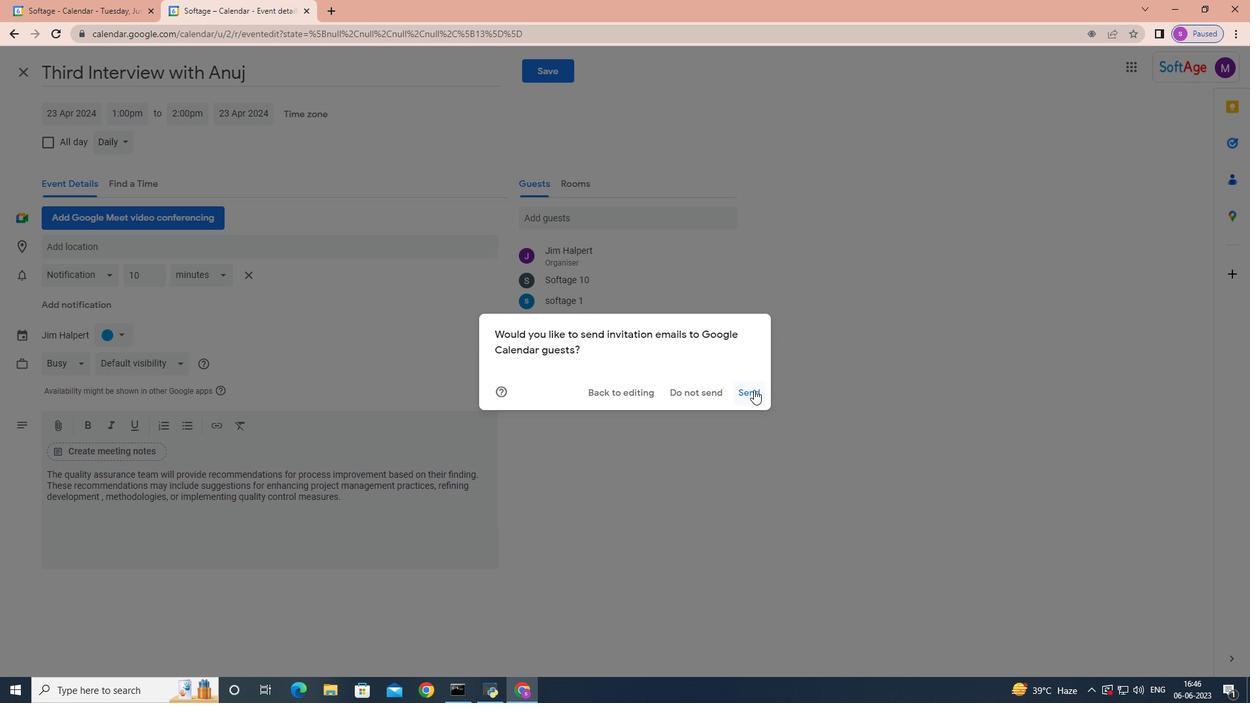 
Action: Mouse moved to (754, 389)
Screenshot: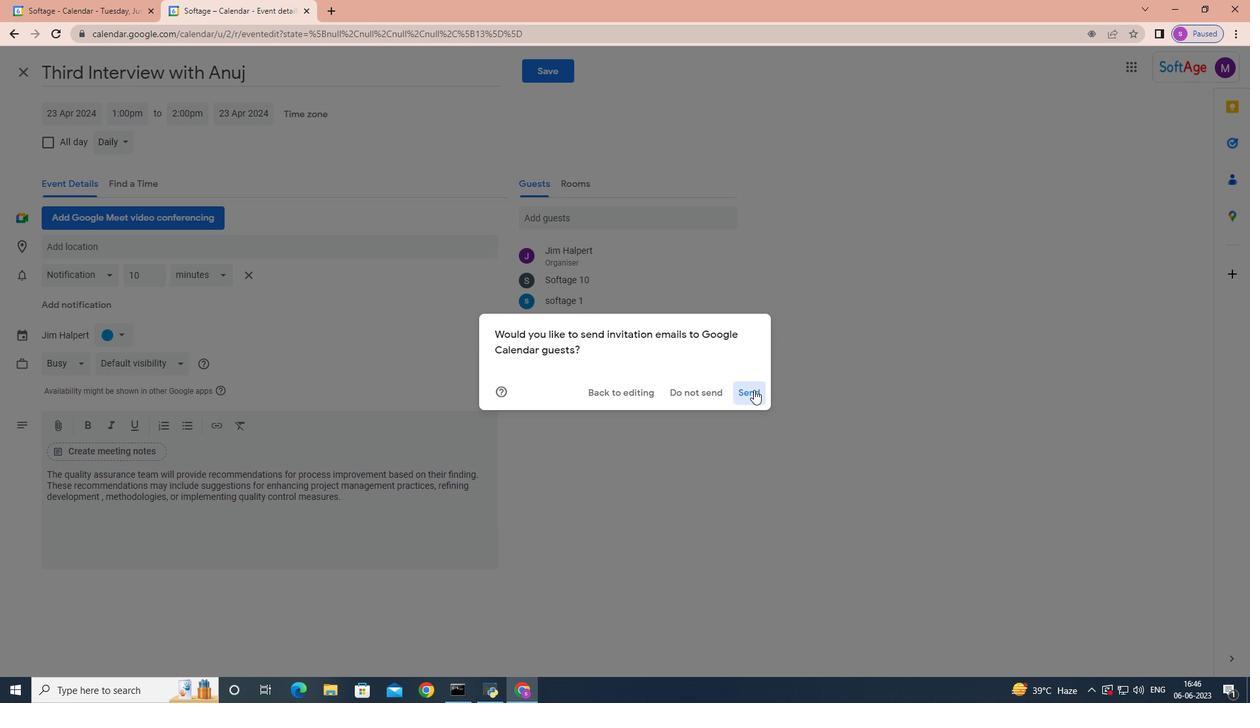 
